 Task: Look for space in Villenave-d'Ornon, France from 1st July, 2023 to 9th July, 2023 for 2 adults in price range Rs.8000 to Rs.15000. Place can be entire place with 1  bedroom having 1 bed and 1 bathroom. Property type can be house, flat, guest house. Booking option can be shelf check-in. Required host language is English.
Action: Mouse moved to (392, 81)
Screenshot: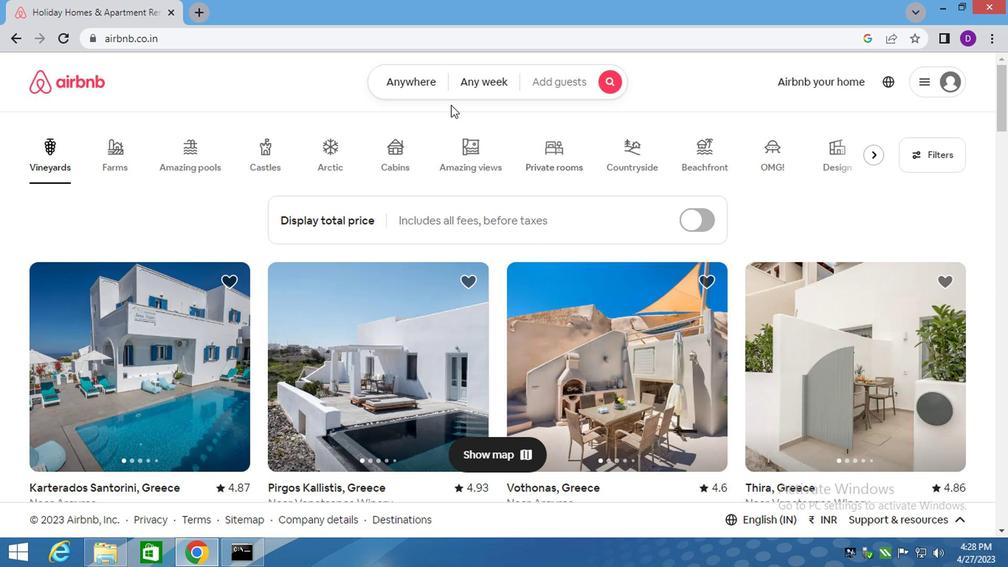 
Action: Mouse pressed left at (392, 81)
Screenshot: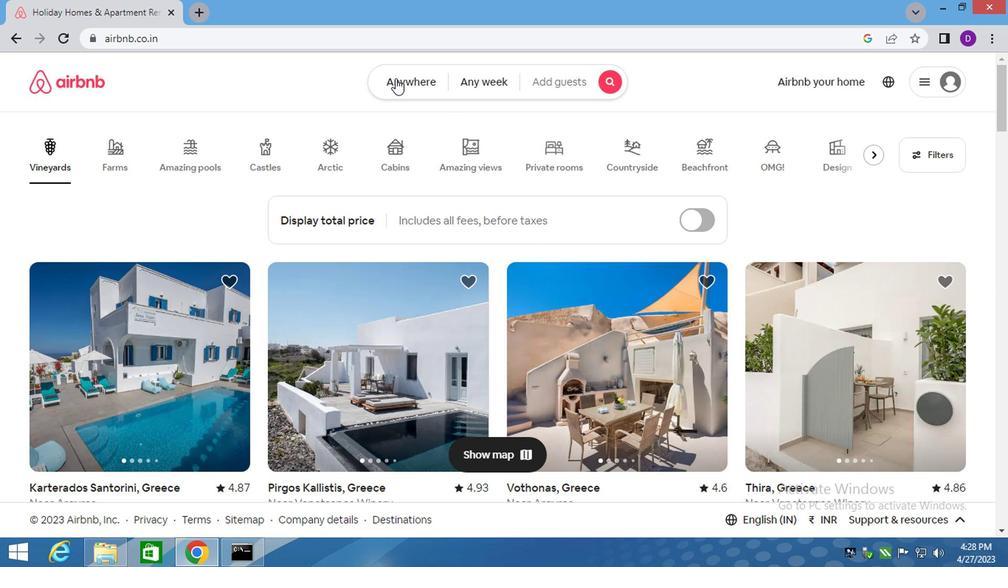 
Action: Mouse moved to (317, 141)
Screenshot: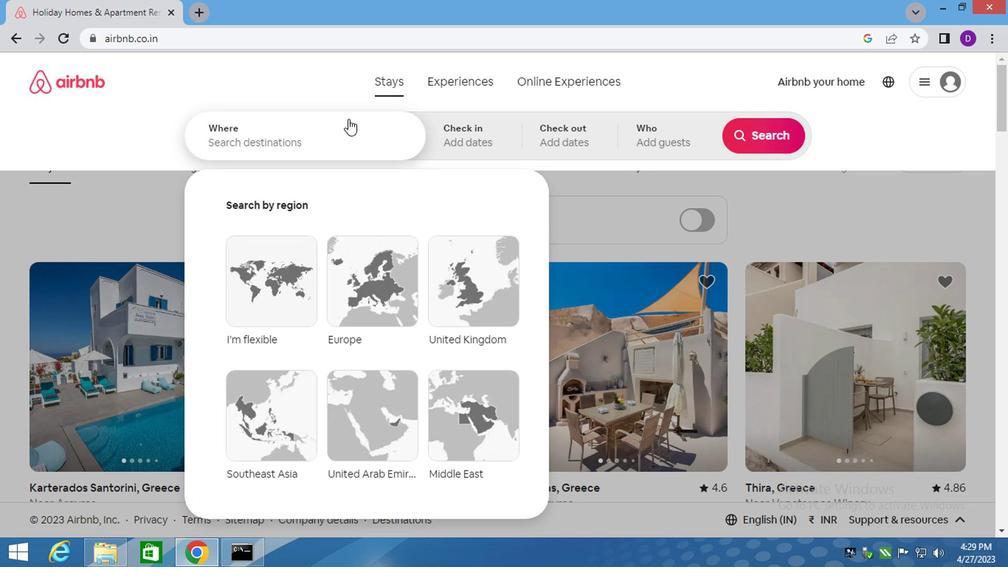 
Action: Mouse pressed left at (317, 141)
Screenshot: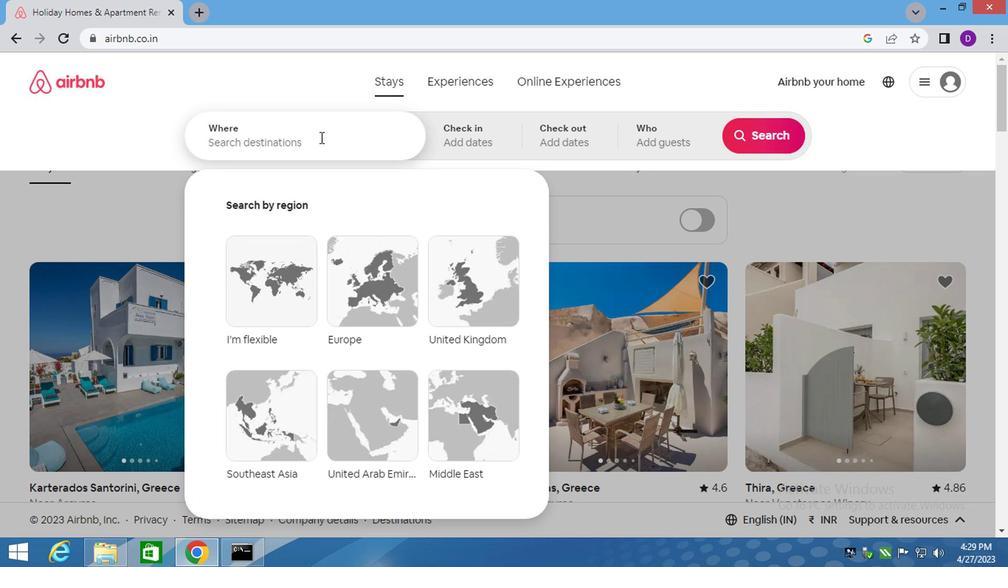 
Action: Mouse moved to (808, 126)
Screenshot: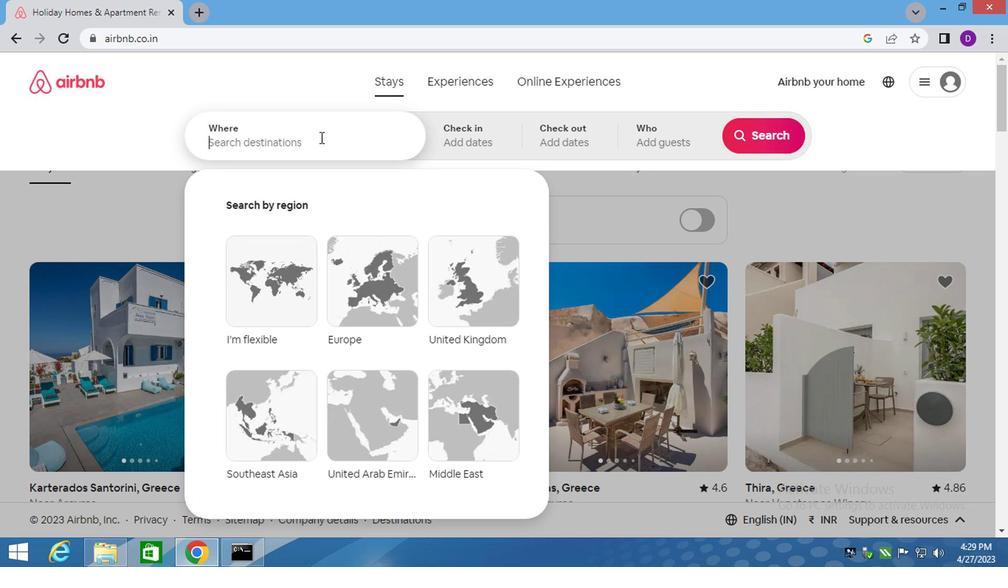 
Action: Key pressed <Key.shift>VILLENAVE<Key.down>,<Key.shift>FRANC<Key.down><Key.up><Key.enter>
Screenshot: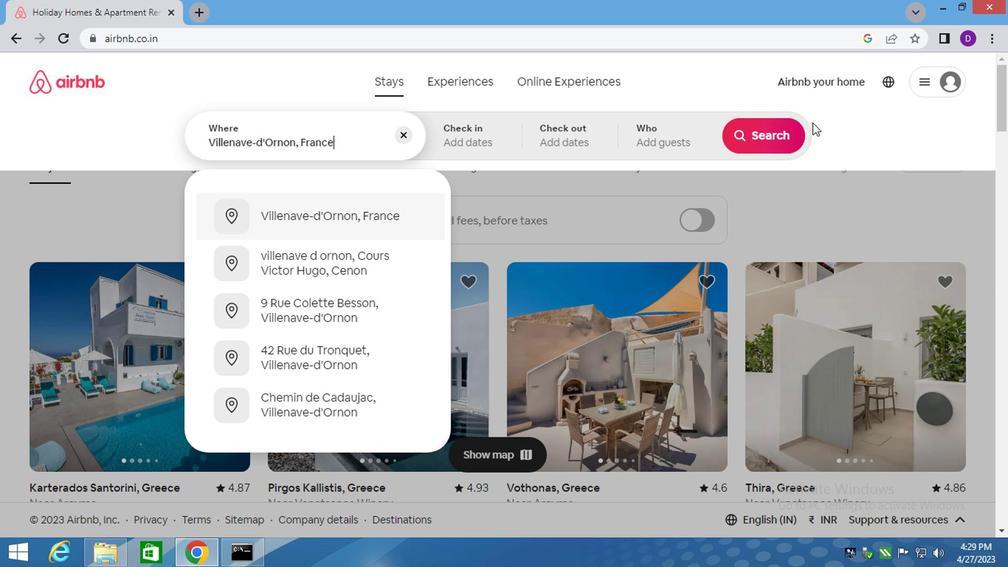 
Action: Mouse moved to (752, 264)
Screenshot: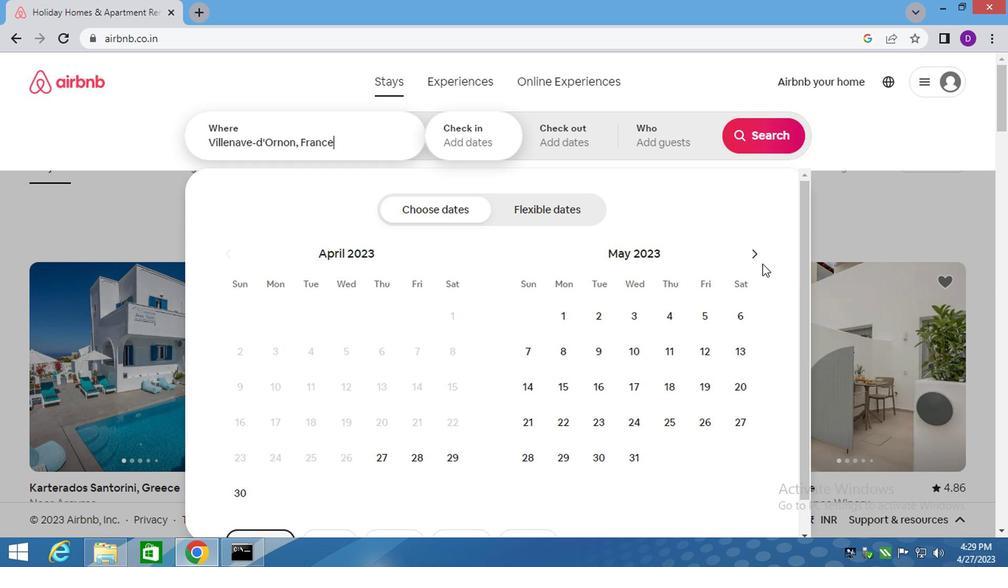 
Action: Mouse pressed left at (752, 264)
Screenshot: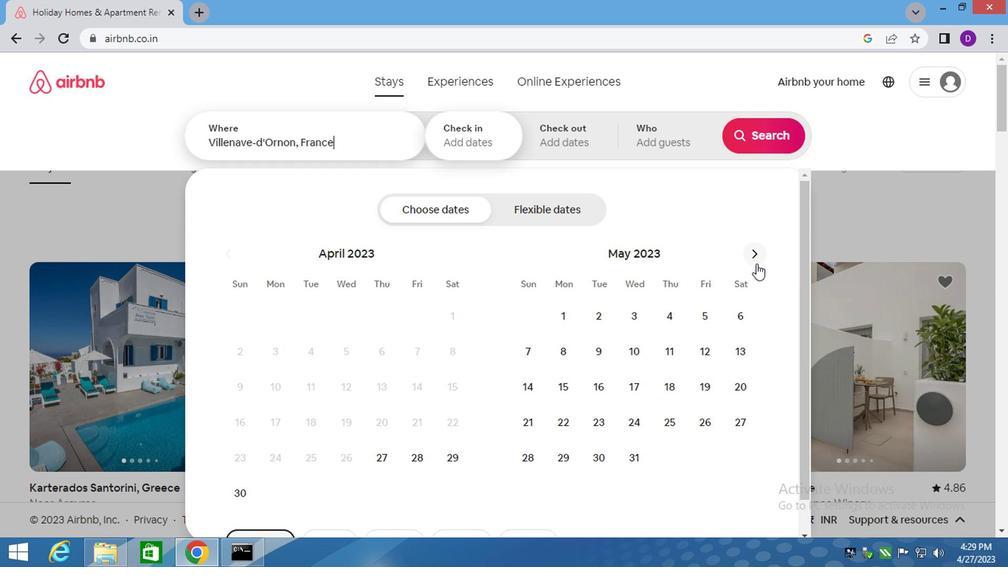 
Action: Mouse pressed left at (752, 264)
Screenshot: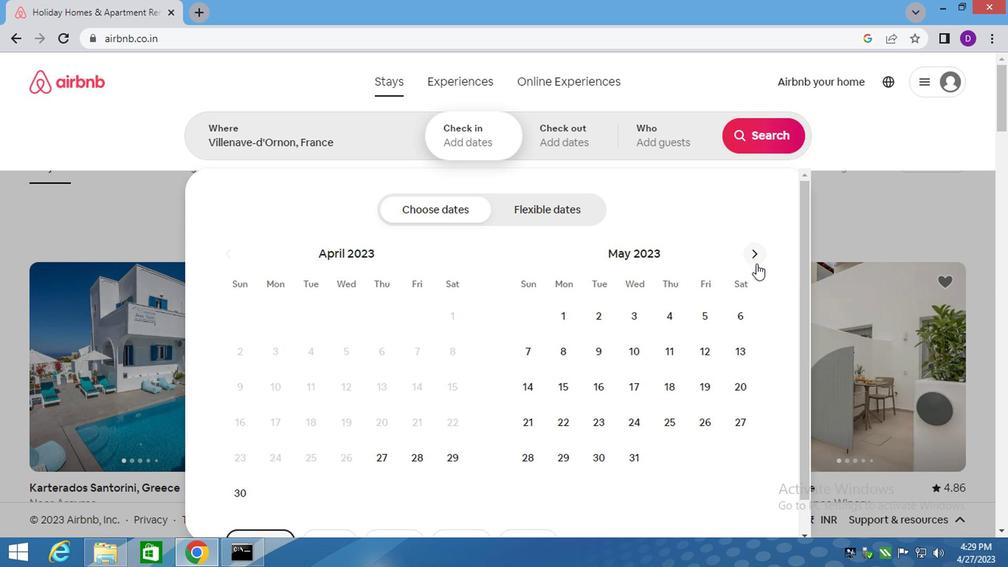 
Action: Mouse moved to (733, 316)
Screenshot: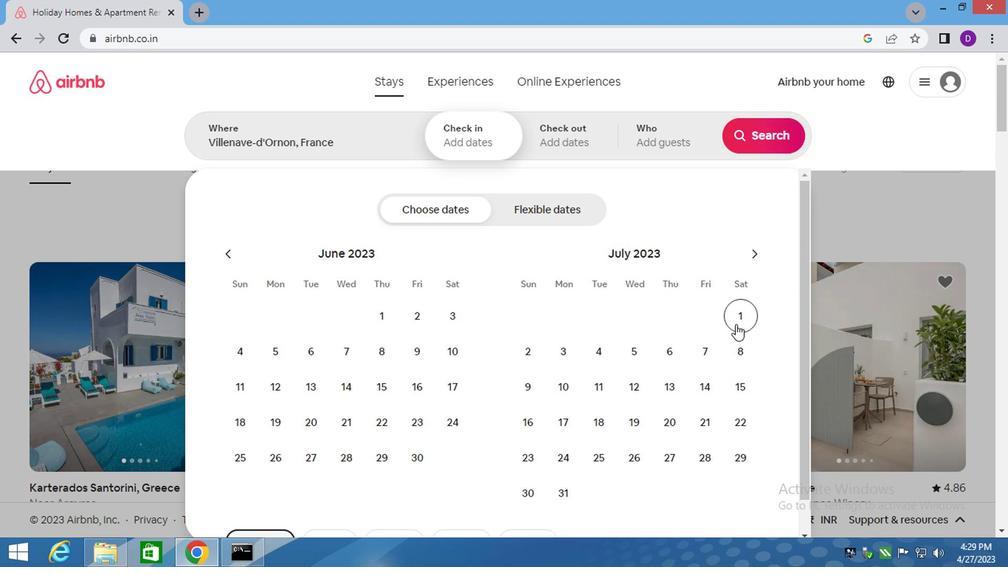 
Action: Mouse pressed left at (733, 316)
Screenshot: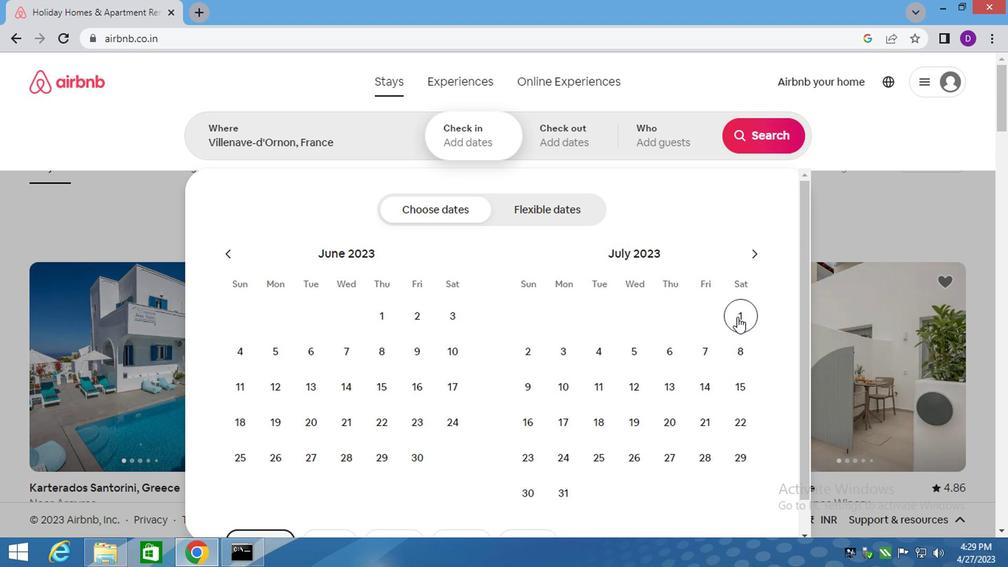 
Action: Mouse moved to (537, 381)
Screenshot: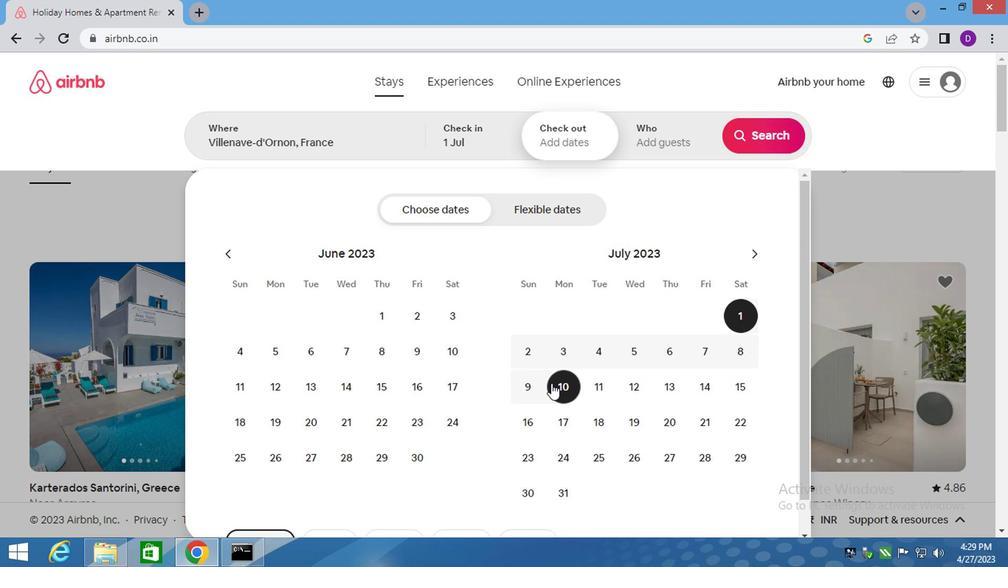 
Action: Mouse pressed left at (537, 381)
Screenshot: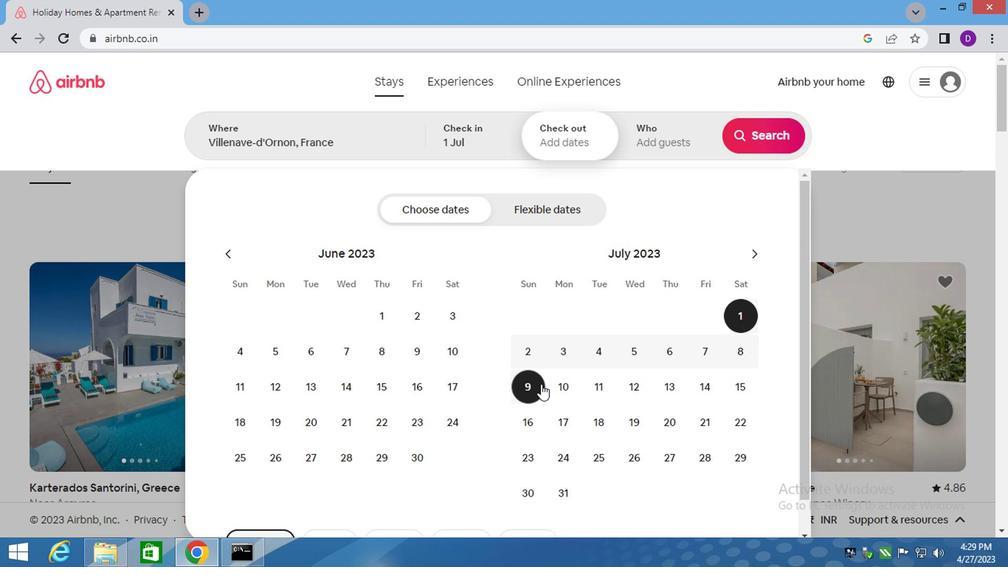 
Action: Mouse moved to (638, 151)
Screenshot: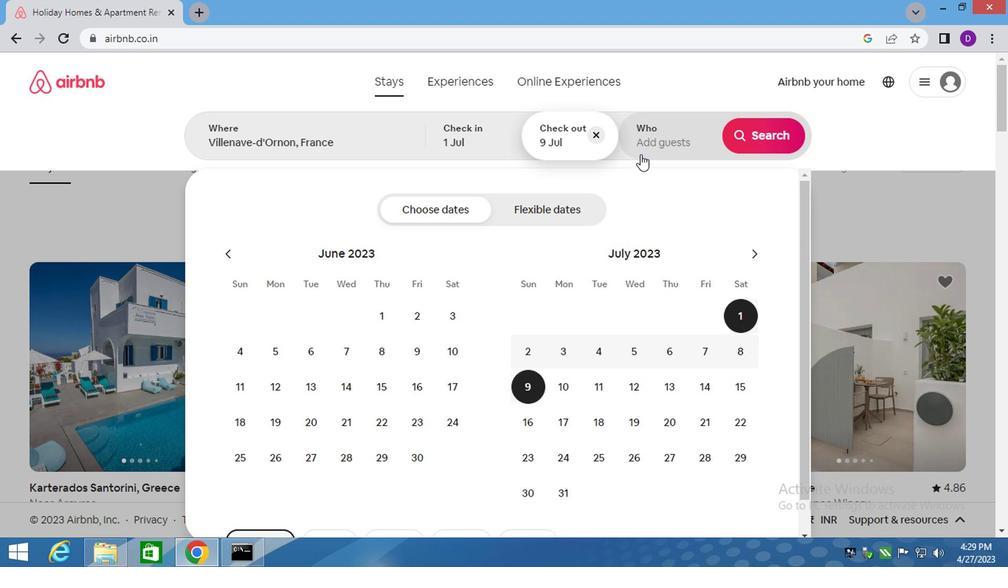 
Action: Mouse pressed left at (638, 151)
Screenshot: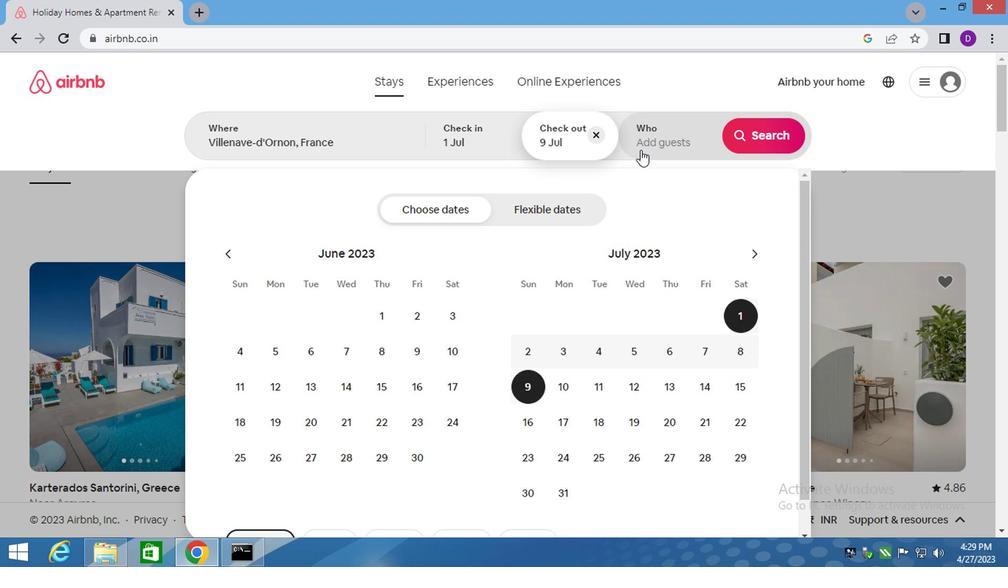 
Action: Mouse moved to (770, 215)
Screenshot: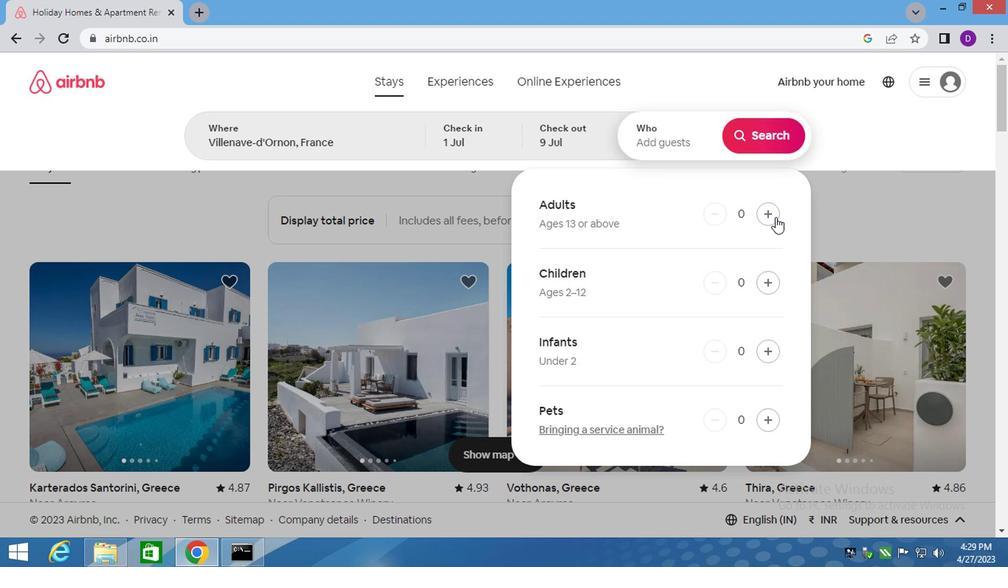 
Action: Mouse pressed left at (770, 215)
Screenshot: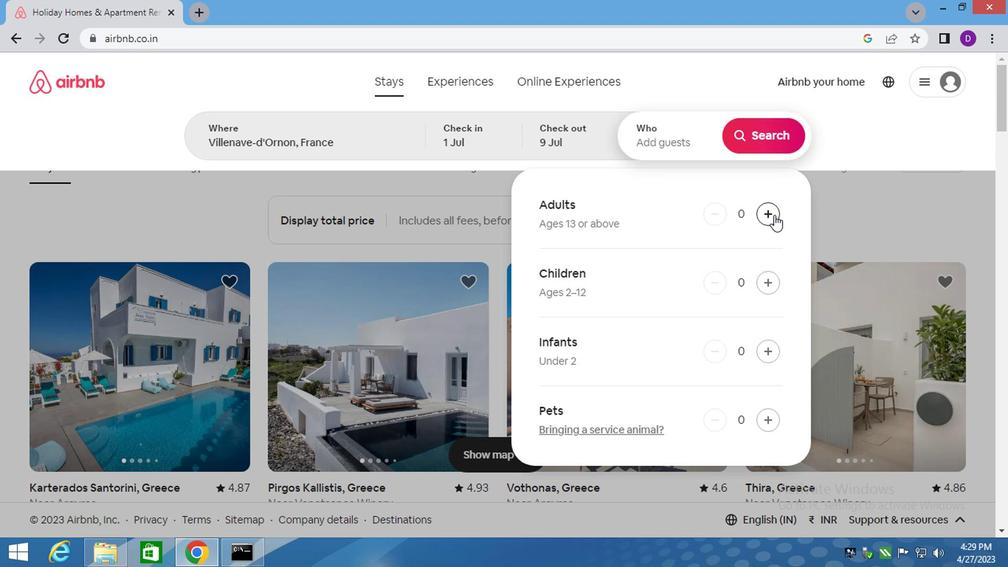 
Action: Mouse pressed left at (770, 215)
Screenshot: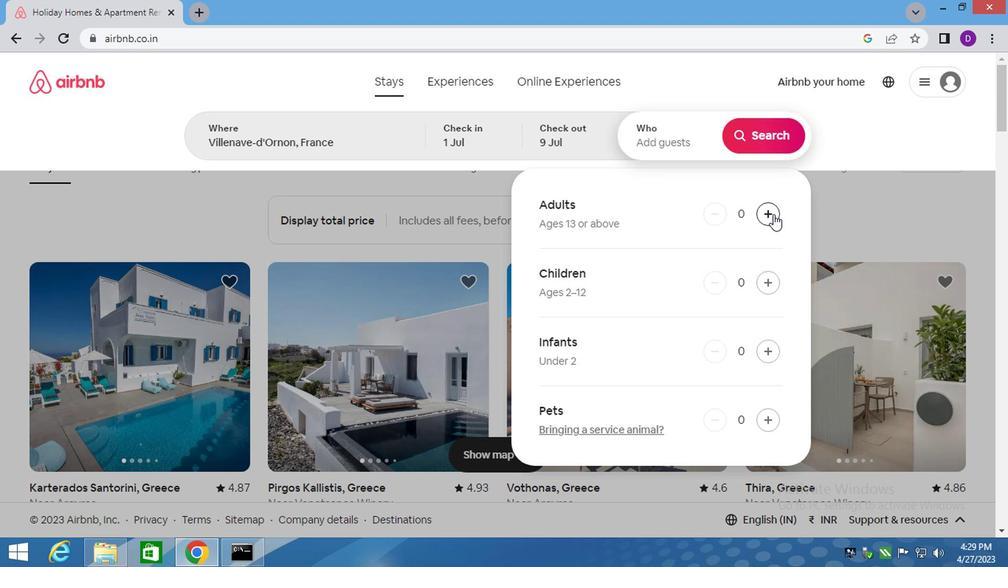 
Action: Mouse moved to (772, 143)
Screenshot: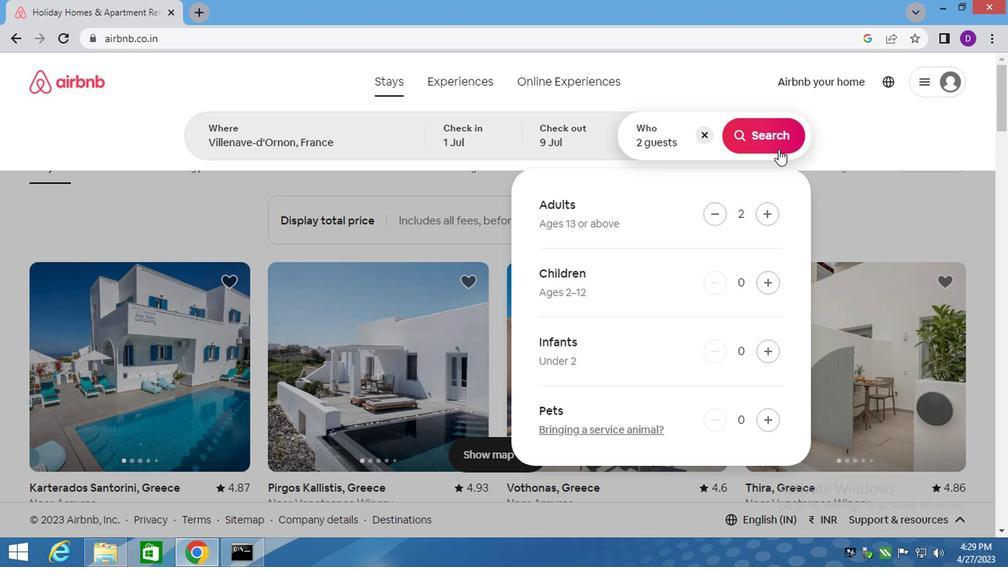 
Action: Mouse pressed left at (772, 143)
Screenshot: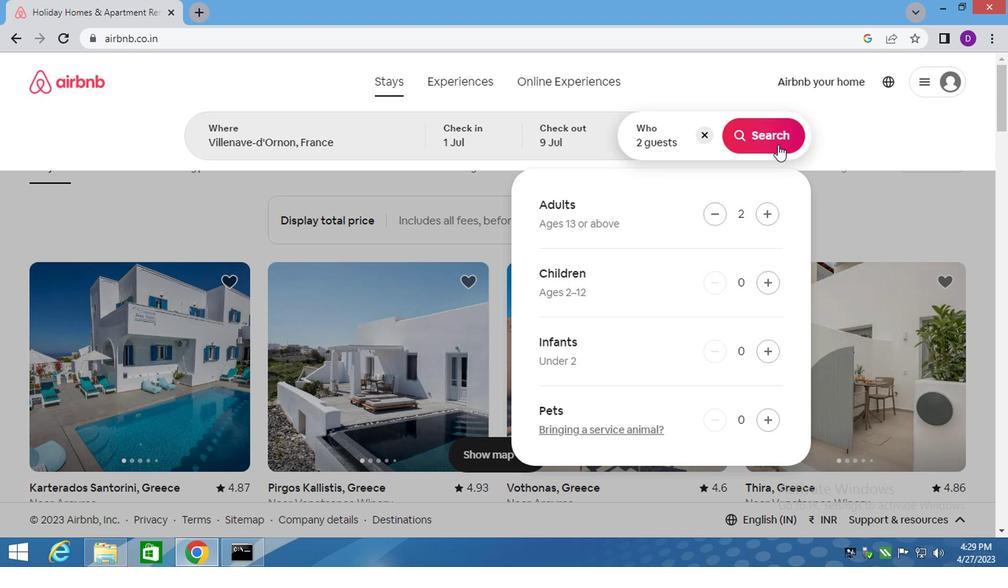 
Action: Mouse moved to (942, 147)
Screenshot: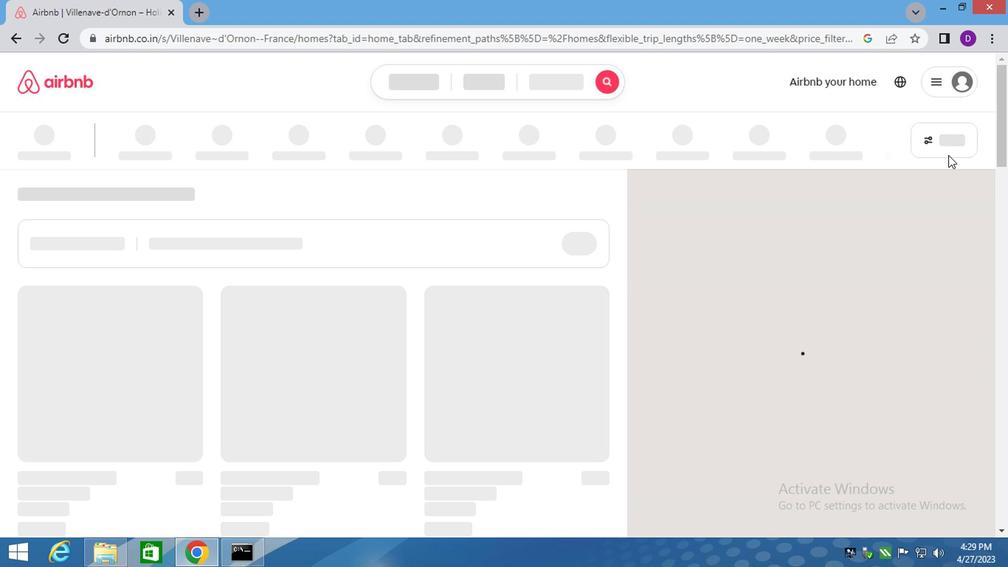
Action: Mouse pressed left at (942, 147)
Screenshot: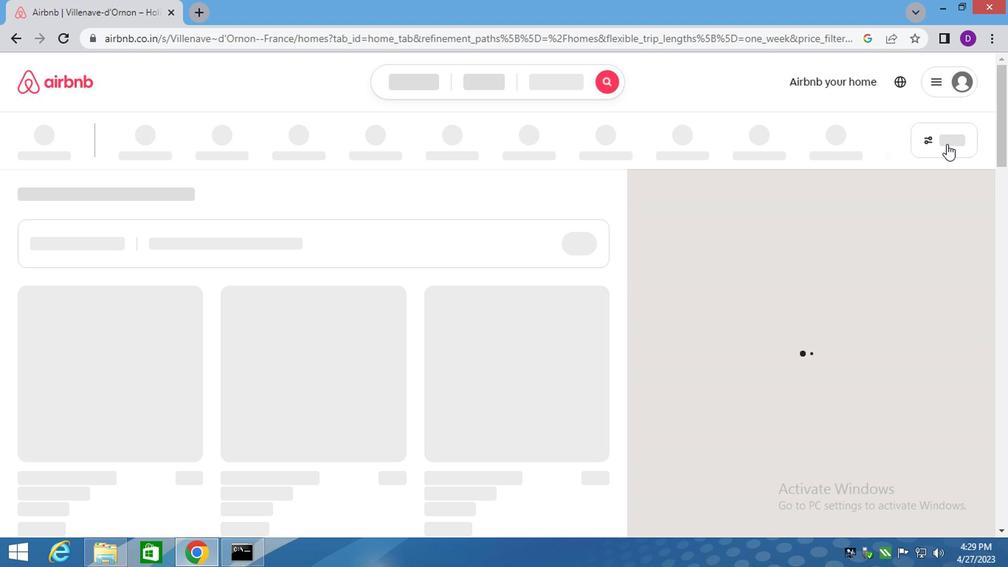 
Action: Mouse moved to (374, 316)
Screenshot: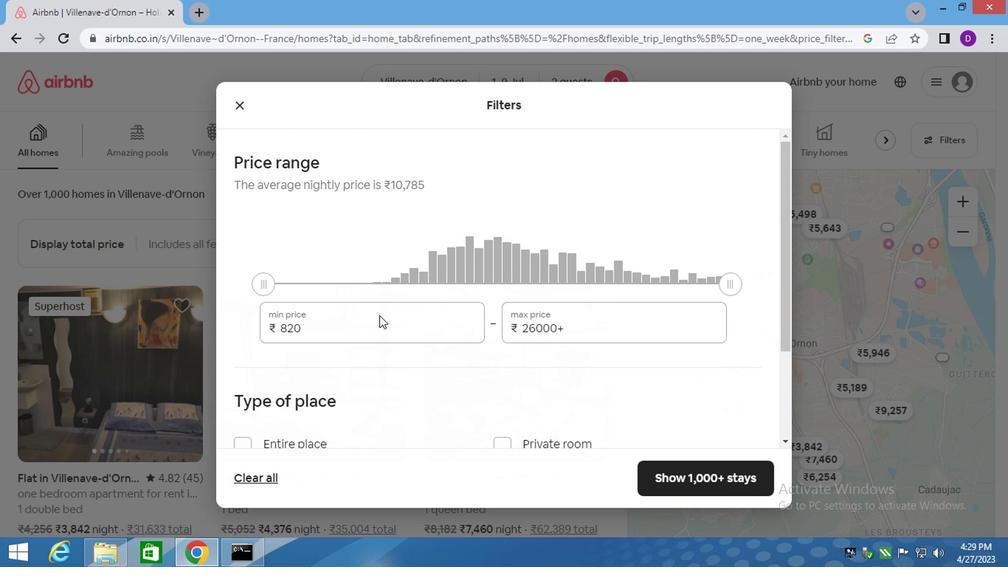 
Action: Mouse pressed left at (374, 316)
Screenshot: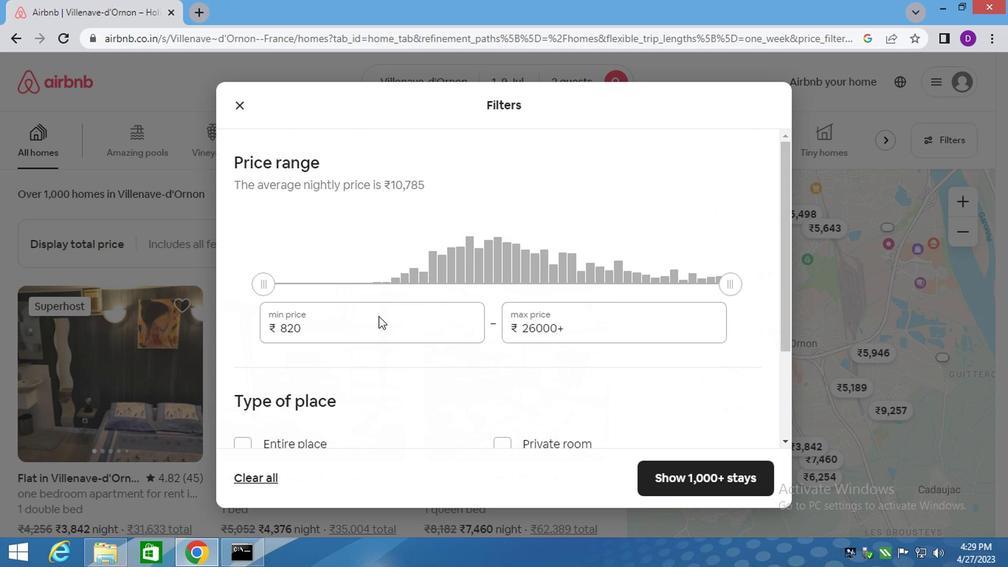 
Action: Mouse pressed left at (374, 316)
Screenshot: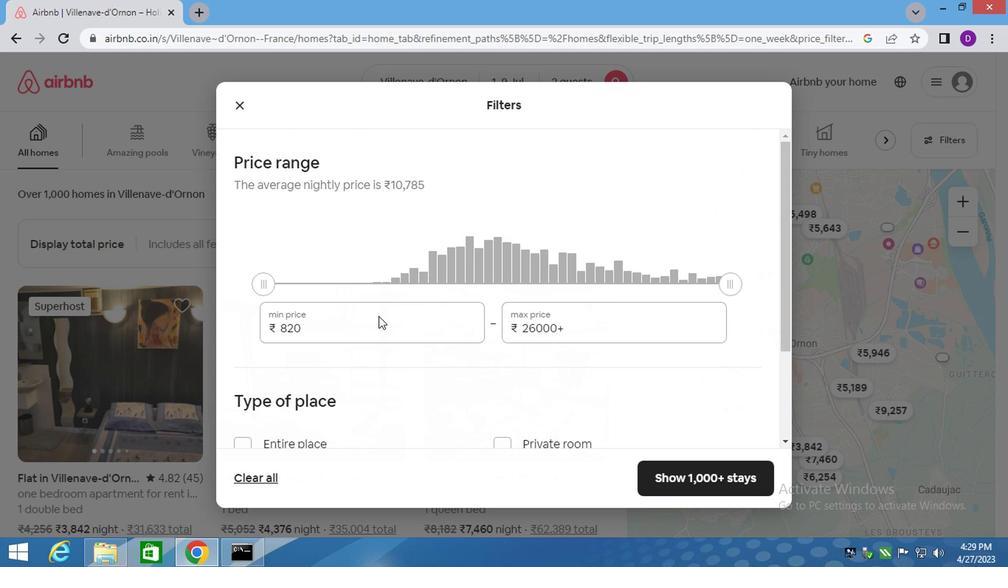 
Action: Mouse pressed left at (374, 316)
Screenshot: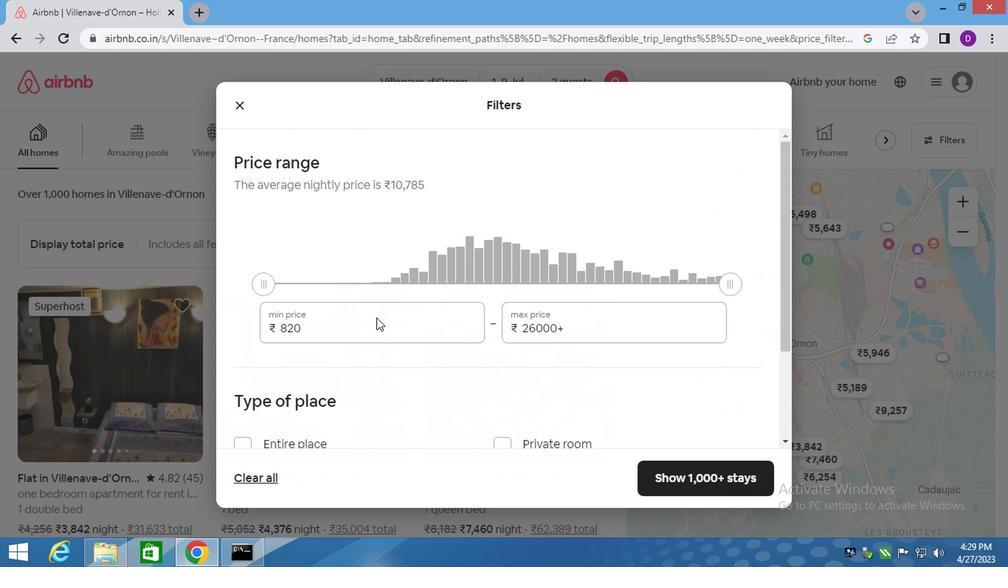 
Action: Mouse moved to (368, 324)
Screenshot: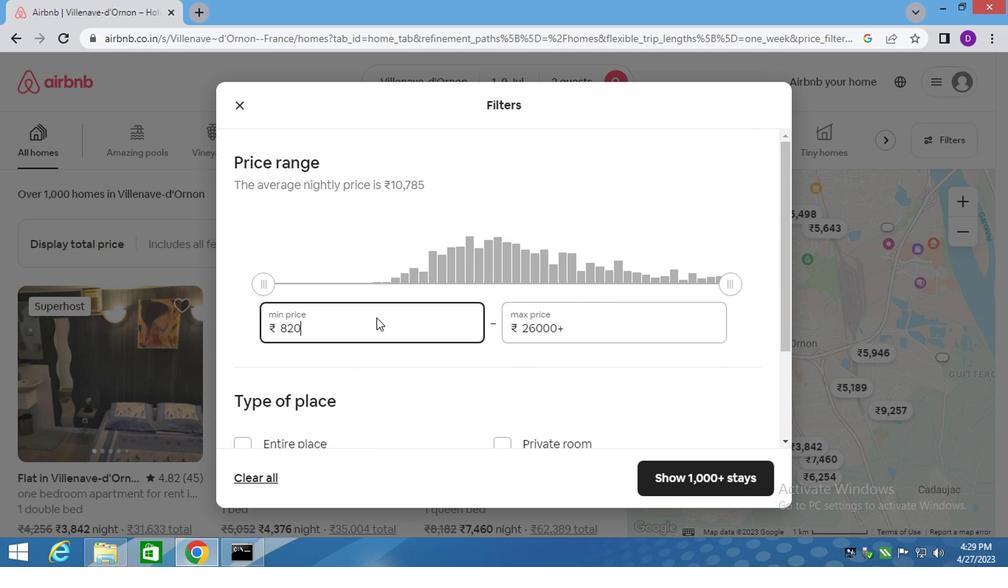 
Action: Mouse pressed left at (368, 324)
Screenshot: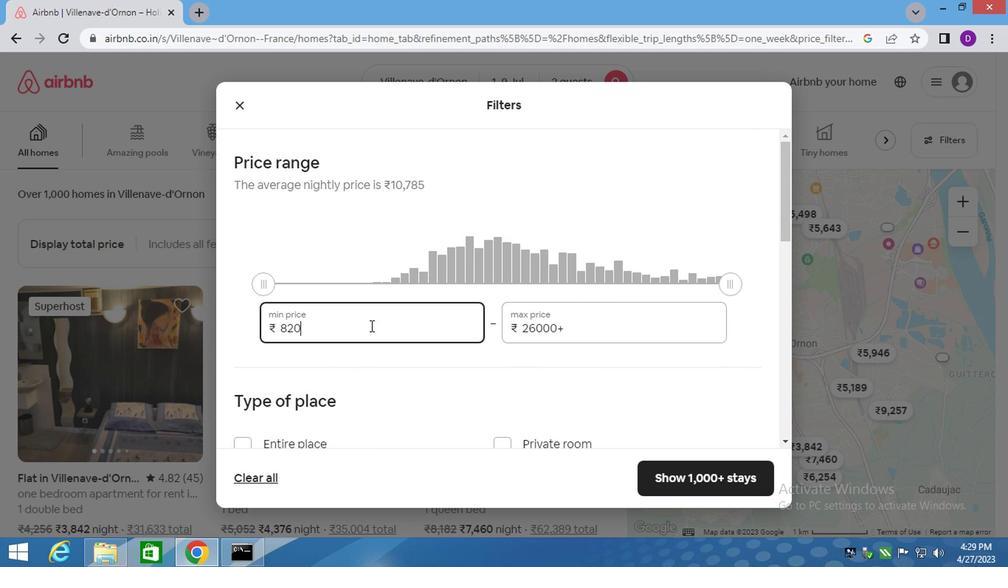 
Action: Mouse pressed left at (368, 324)
Screenshot: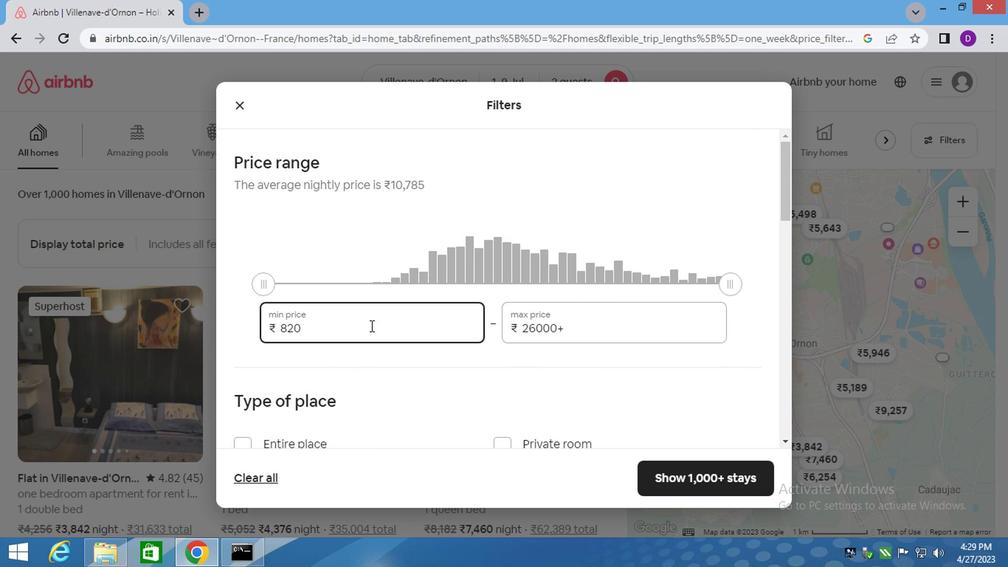 
Action: Mouse pressed left at (368, 324)
Screenshot: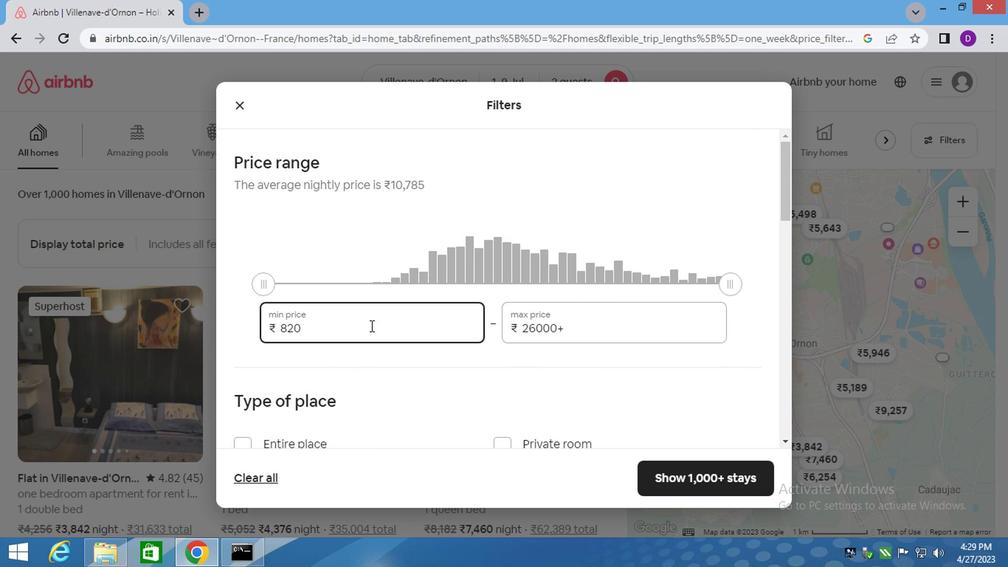 
Action: Key pressed 80
Screenshot: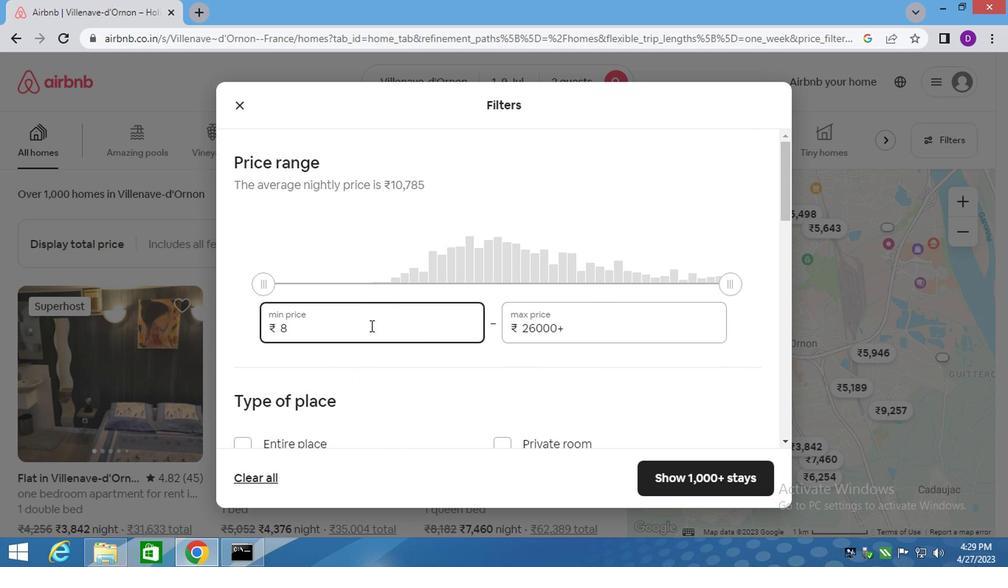 
Action: Mouse moved to (566, 329)
Screenshot: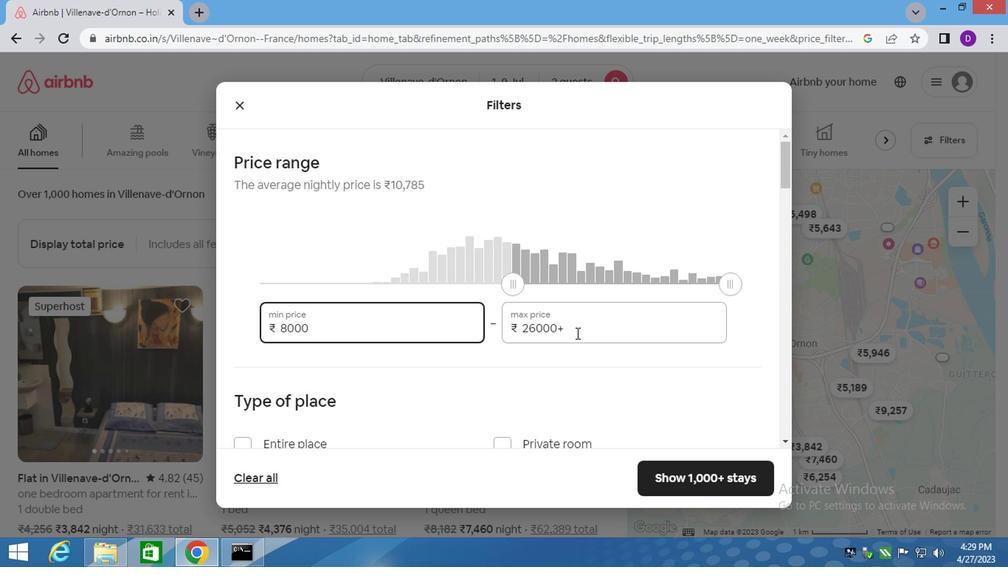 
Action: Mouse pressed left at (566, 329)
Screenshot: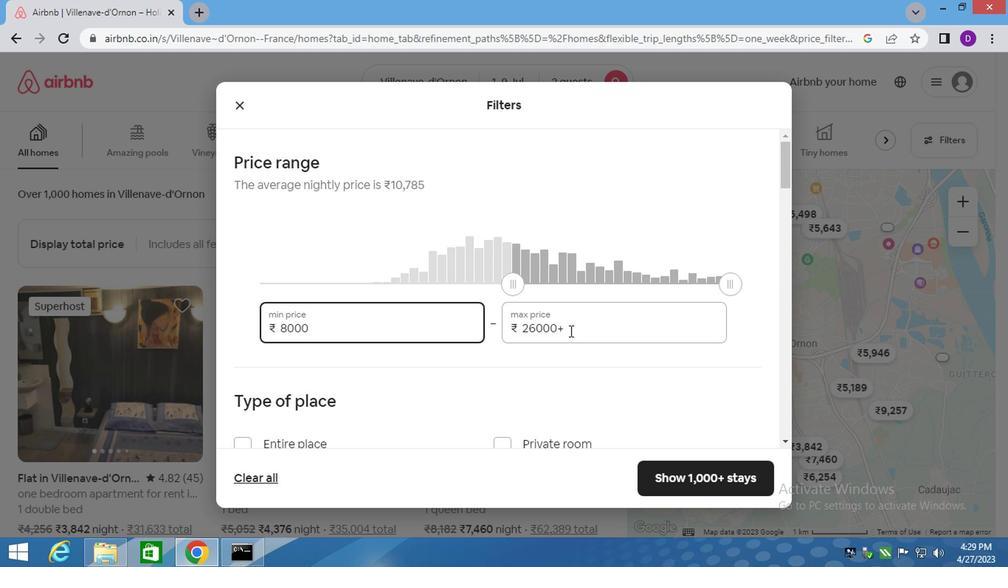 
Action: Mouse moved to (566, 329)
Screenshot: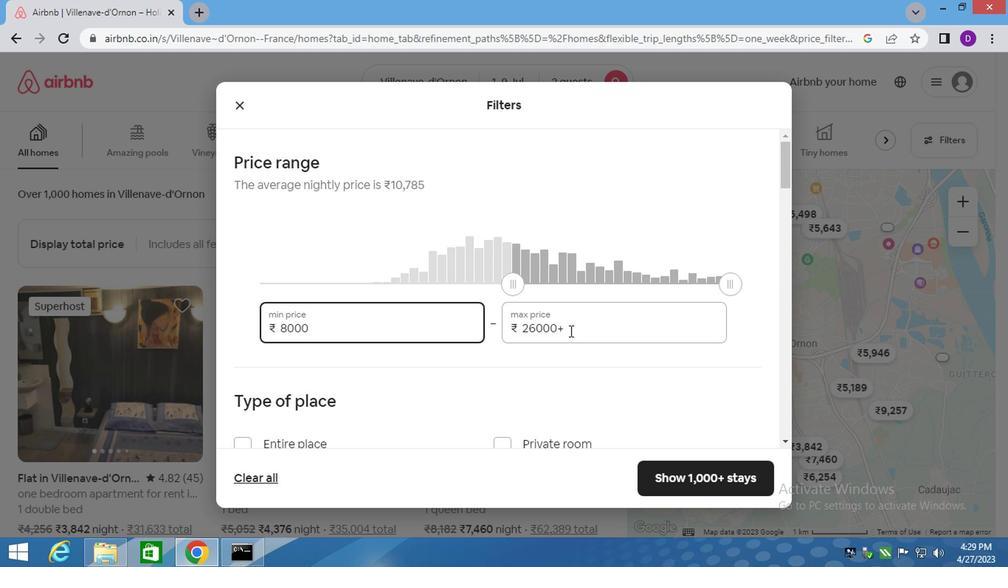 
Action: Mouse pressed left at (566, 329)
Screenshot: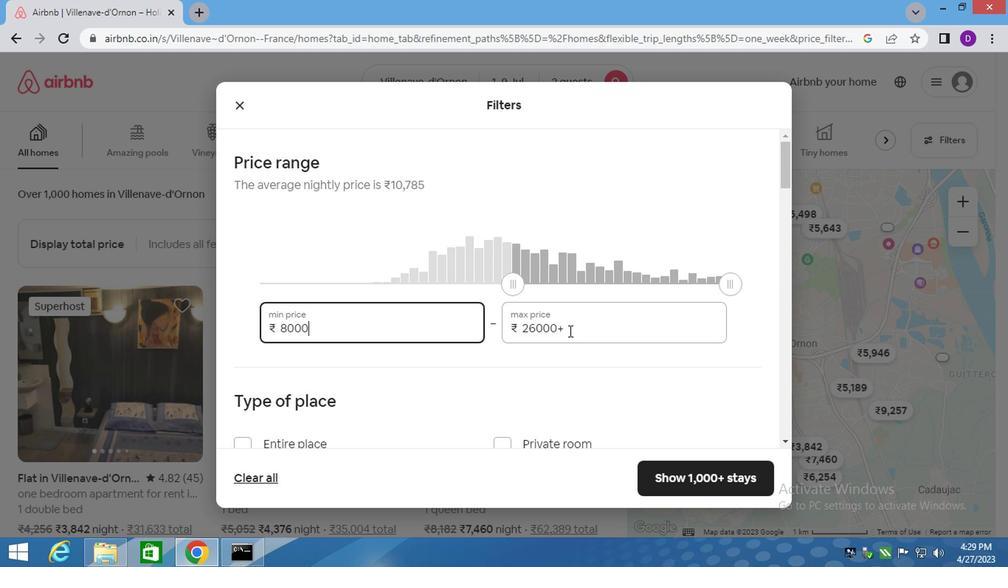 
Action: Mouse pressed left at (566, 329)
Screenshot: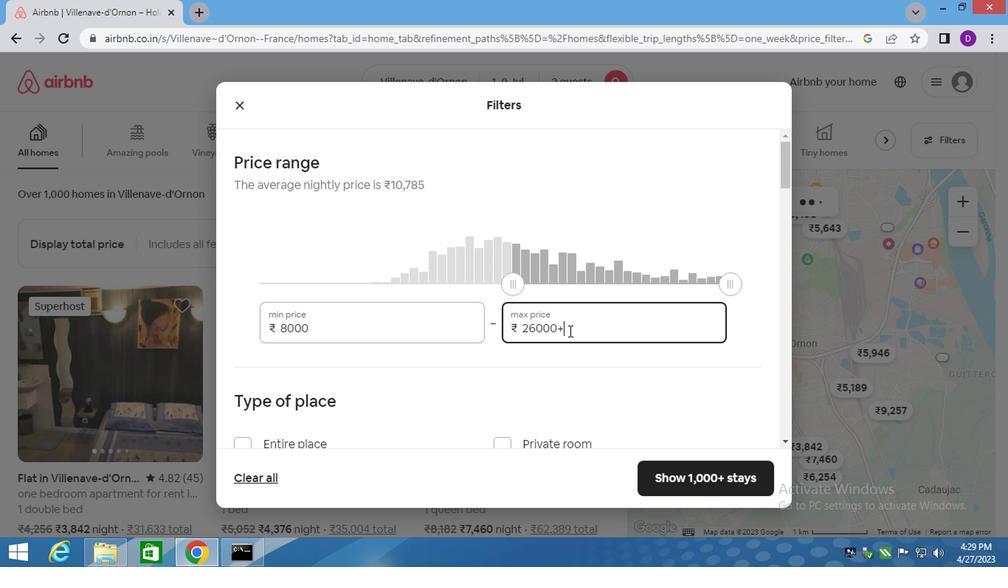 
Action: Mouse pressed left at (566, 329)
Screenshot: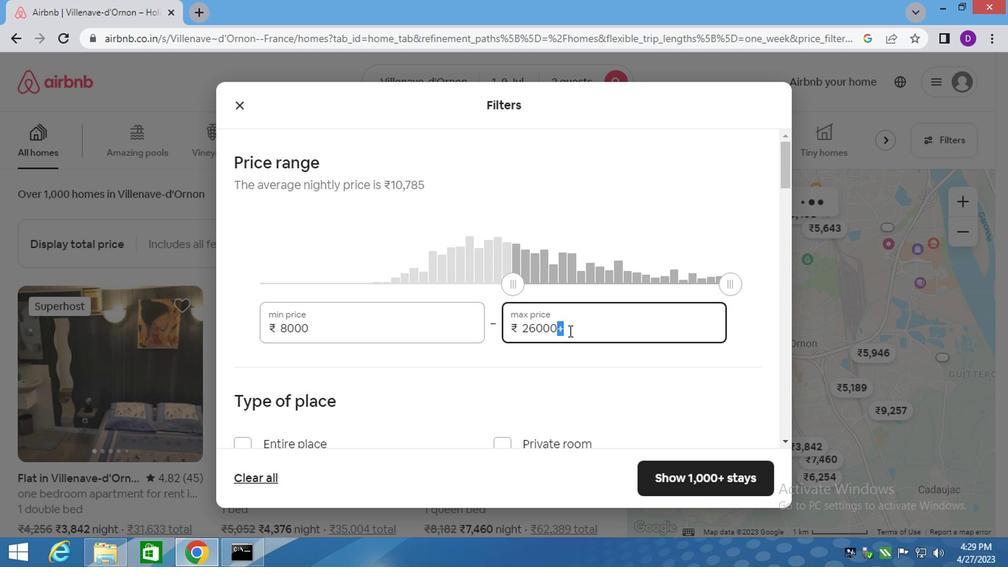 
Action: Key pressed 15
Screenshot: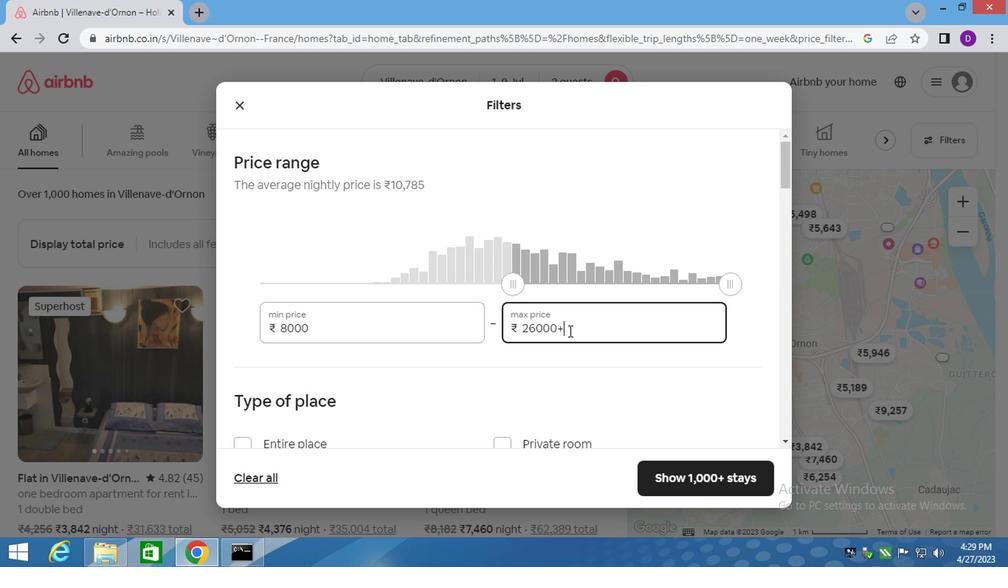 
Action: Mouse pressed left at (566, 329)
Screenshot: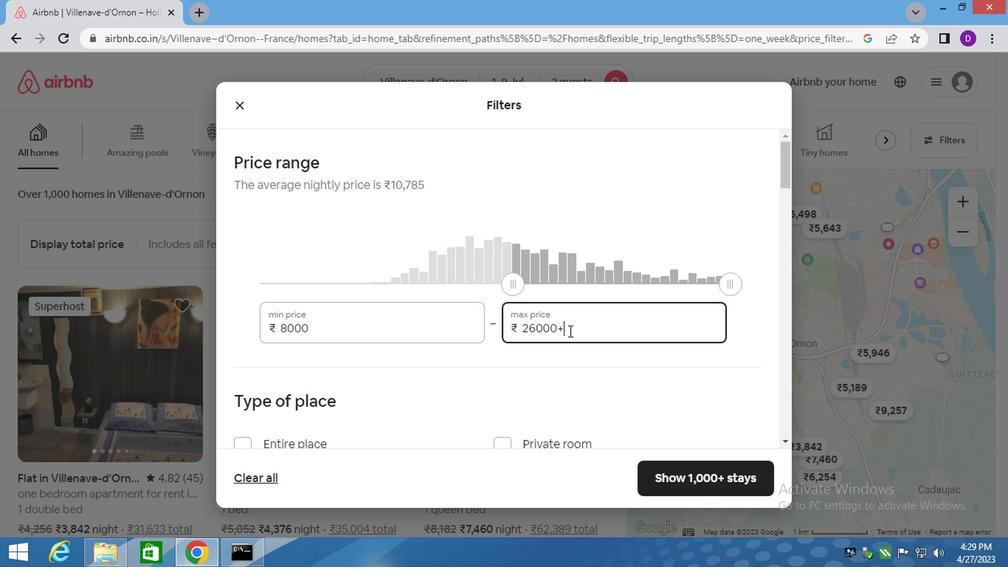 
Action: Mouse pressed left at (566, 329)
Screenshot: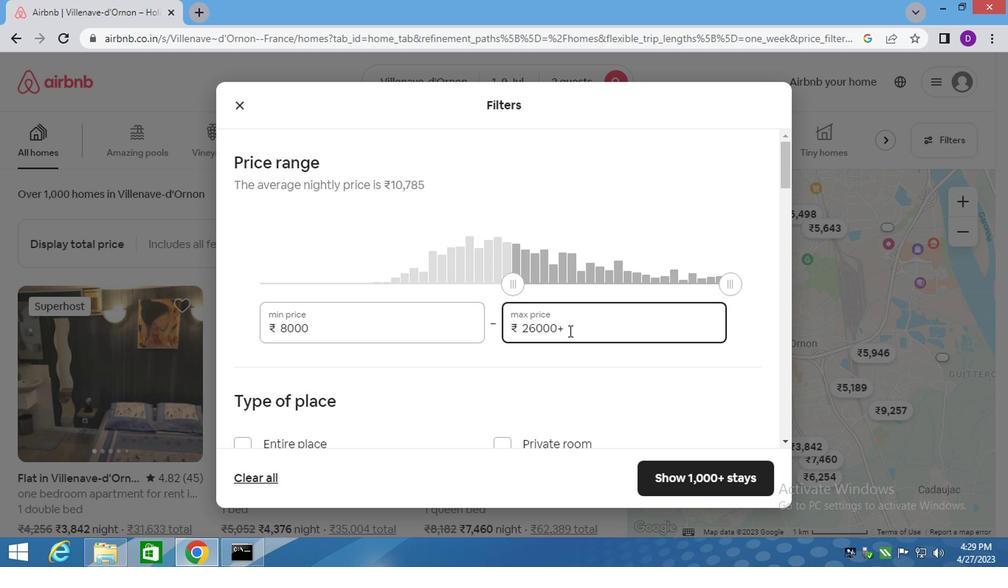 
Action: Mouse pressed left at (566, 329)
Screenshot: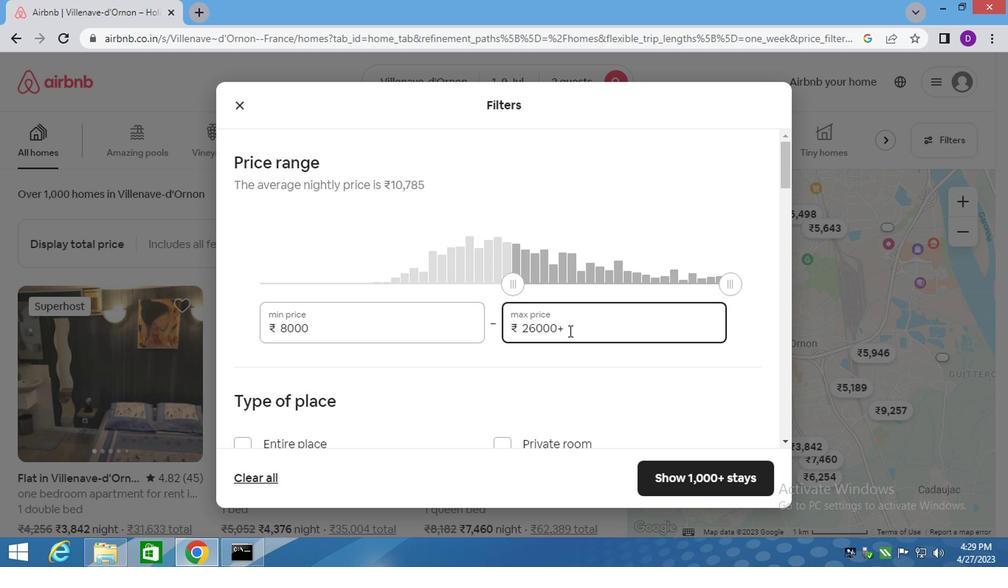 
Action: Key pressed 12<Key.backspace>5000
Screenshot: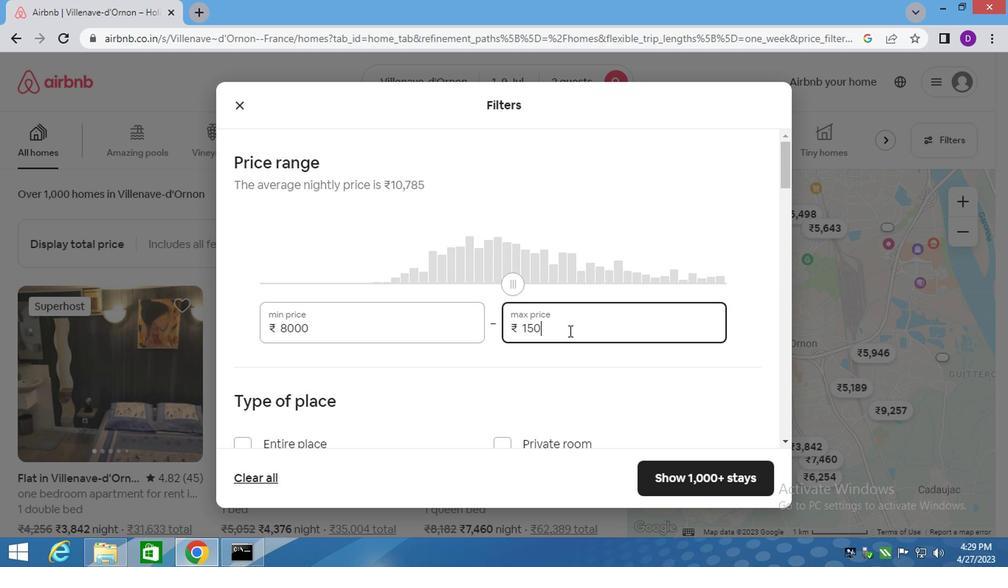 
Action: Mouse moved to (539, 334)
Screenshot: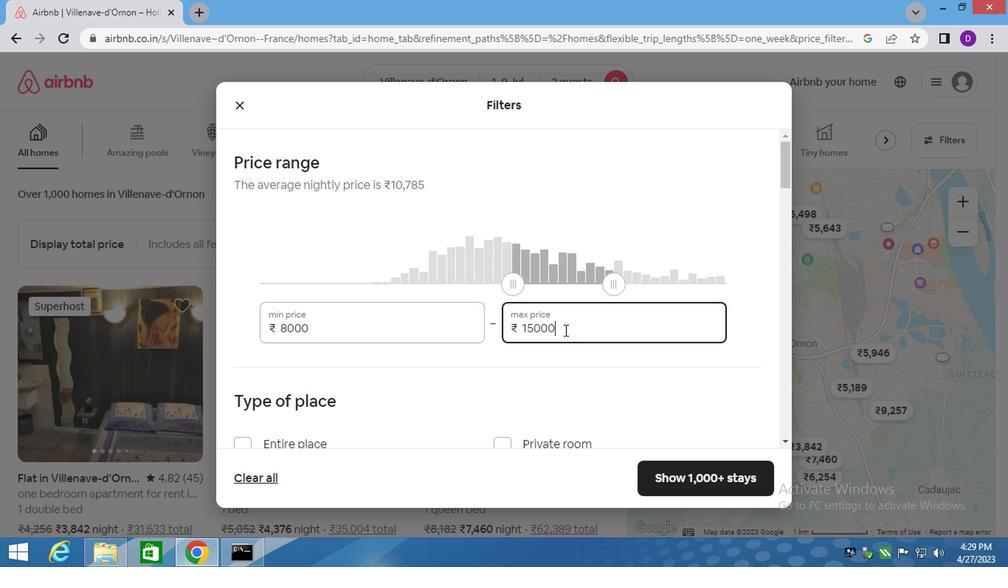 
Action: Mouse scrolled (539, 333) with delta (0, 0)
Screenshot: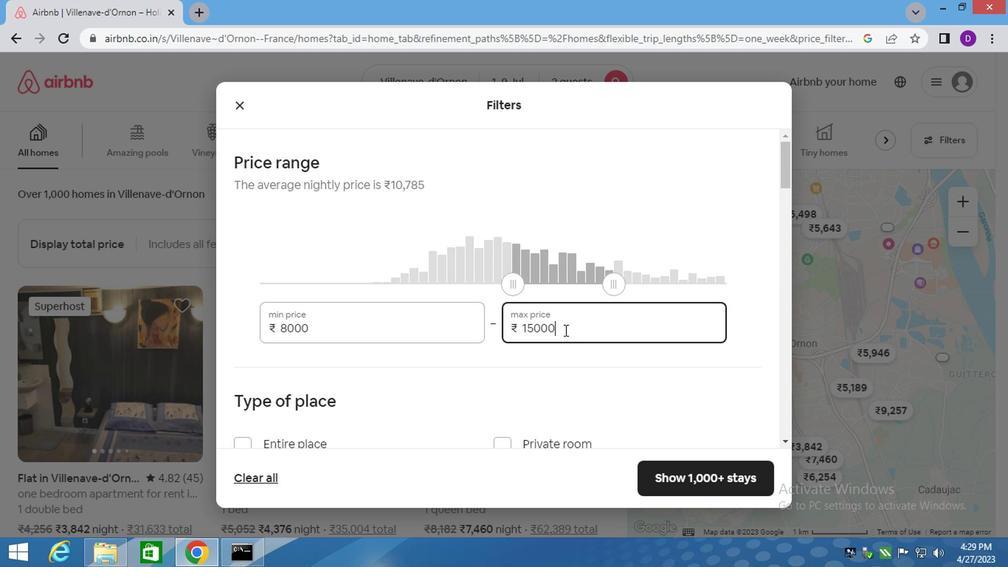 
Action: Mouse scrolled (539, 333) with delta (0, 0)
Screenshot: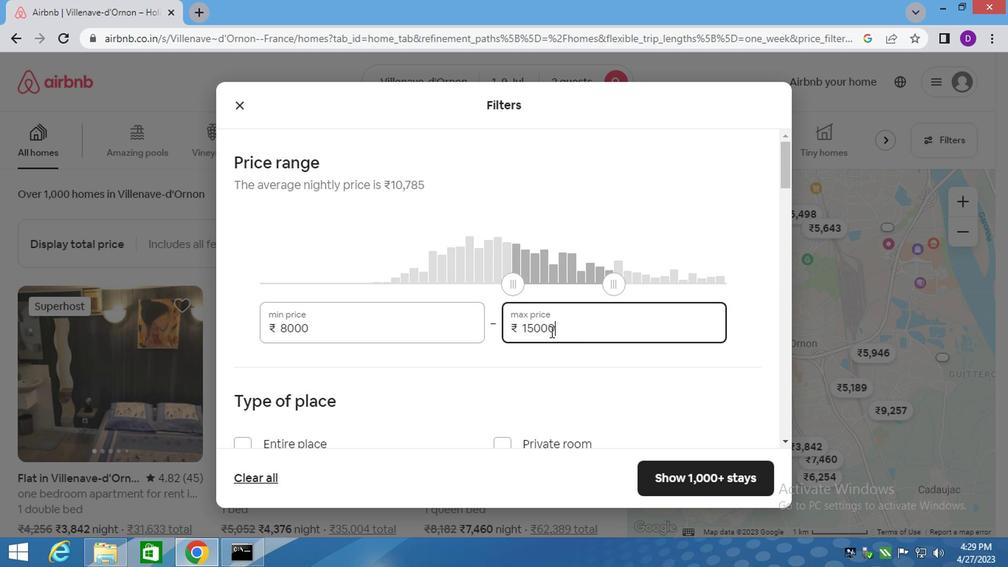 
Action: Mouse moved to (302, 306)
Screenshot: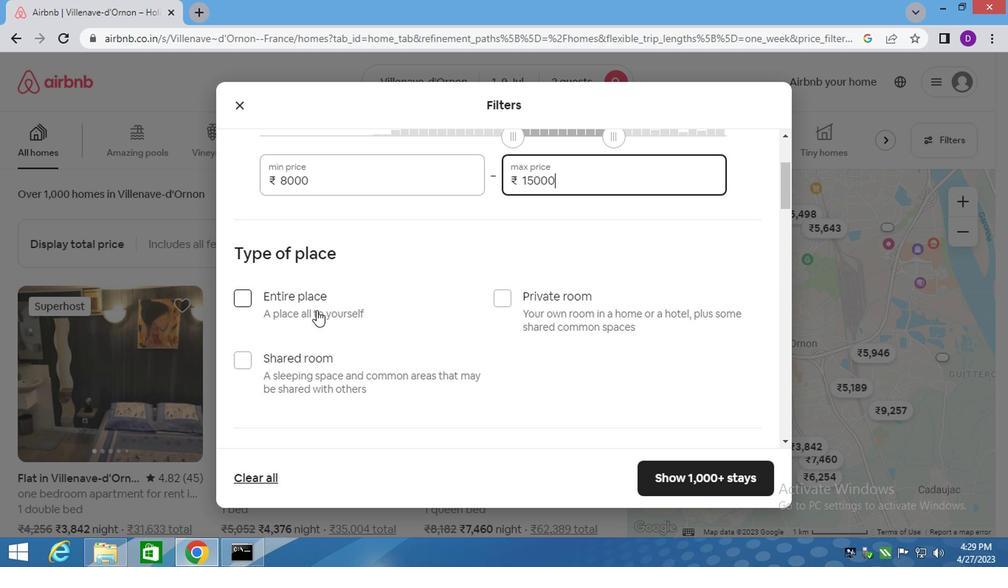 
Action: Mouse pressed left at (302, 306)
Screenshot: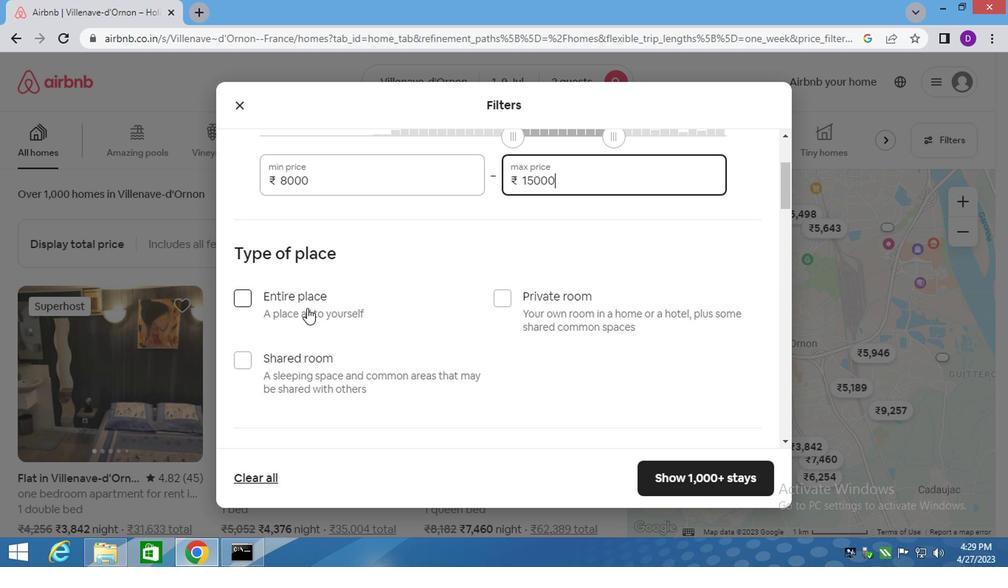 
Action: Mouse moved to (344, 329)
Screenshot: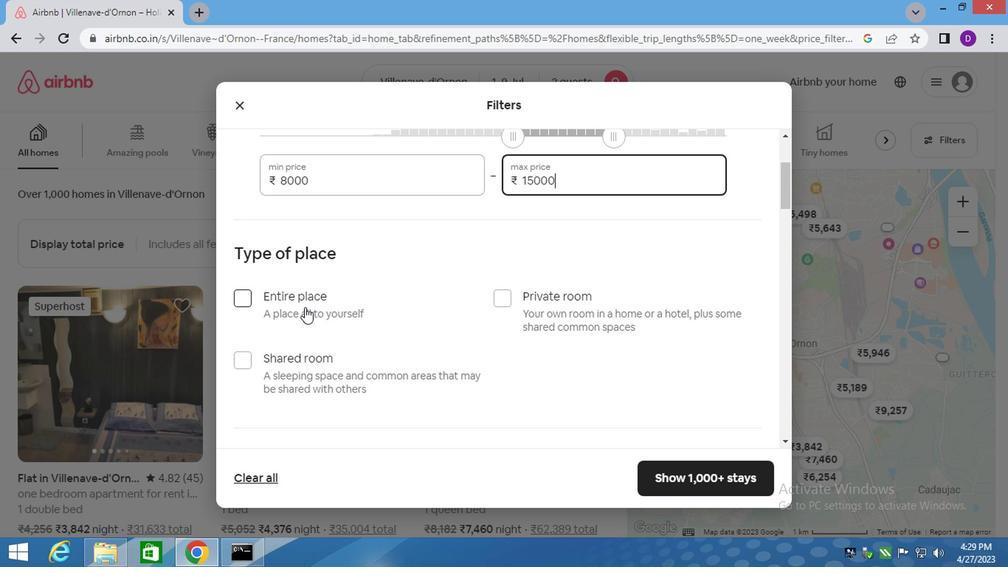 
Action: Mouse scrolled (344, 328) with delta (0, -1)
Screenshot: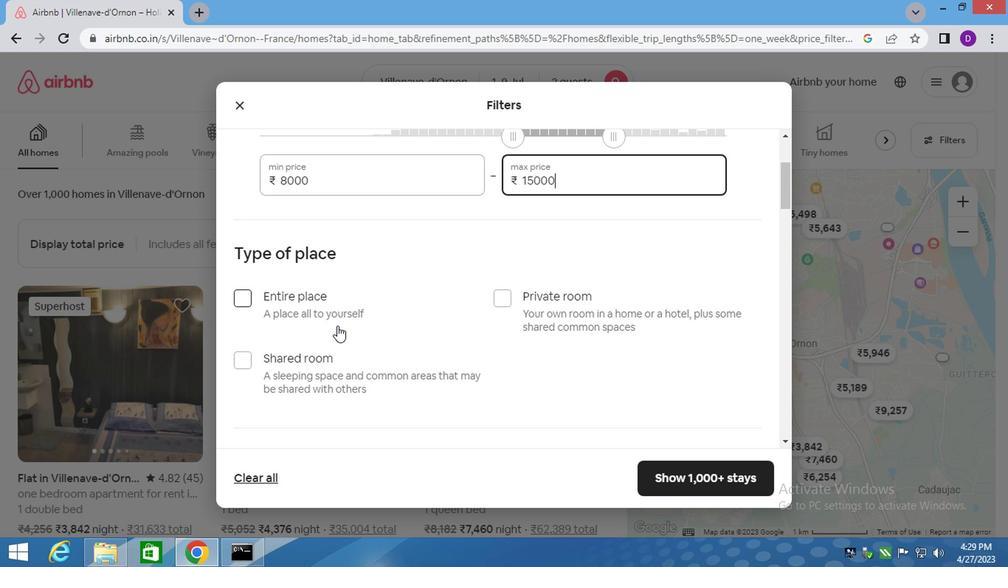 
Action: Mouse moved to (345, 329)
Screenshot: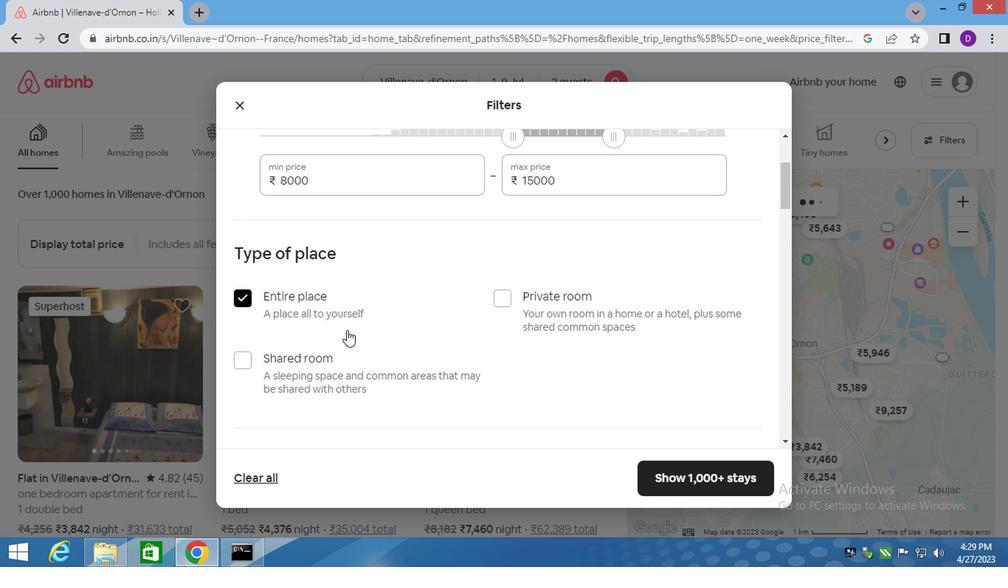 
Action: Mouse scrolled (345, 329) with delta (0, 0)
Screenshot: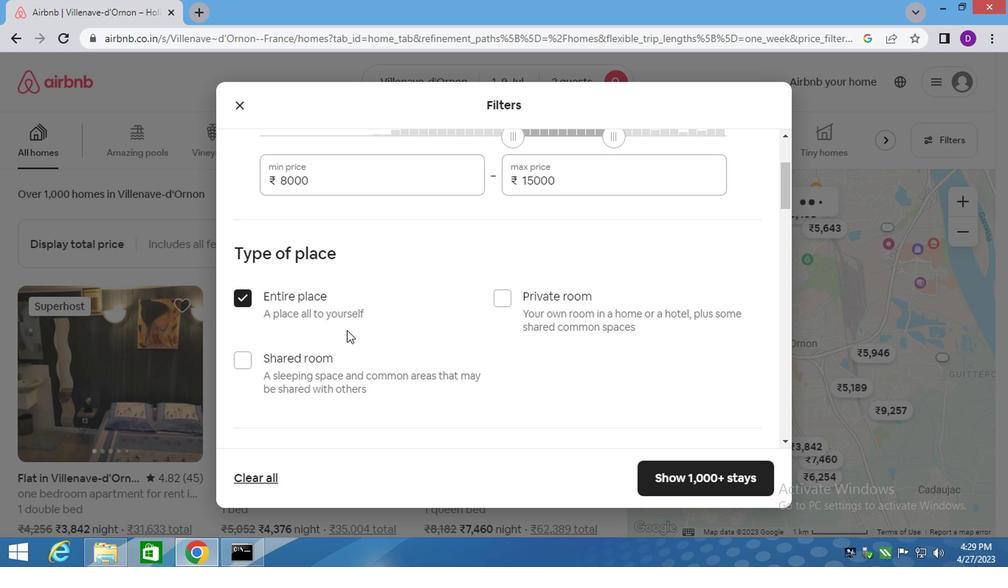 
Action: Mouse moved to (346, 330)
Screenshot: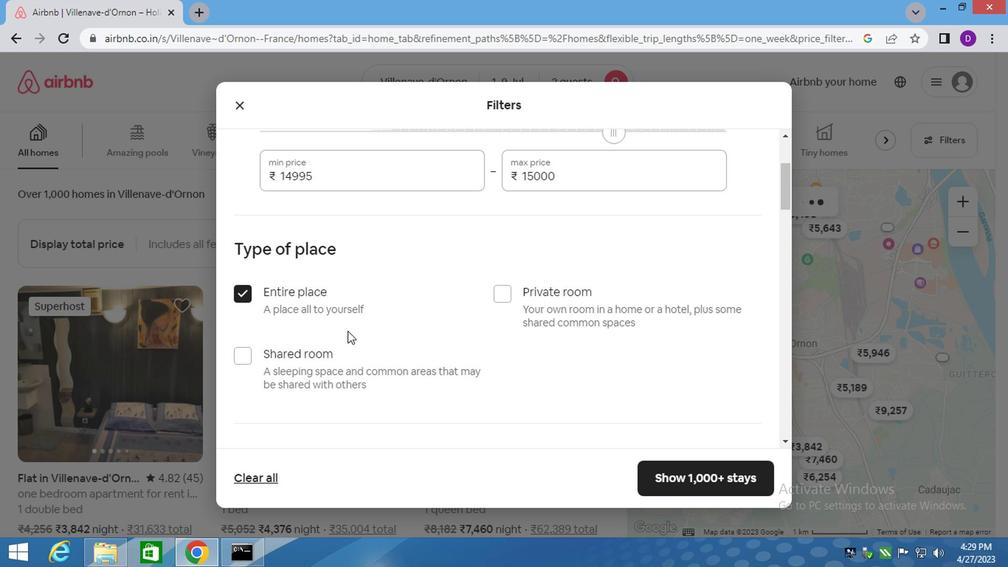 
Action: Mouse scrolled (345, 329) with delta (0, 0)
Screenshot: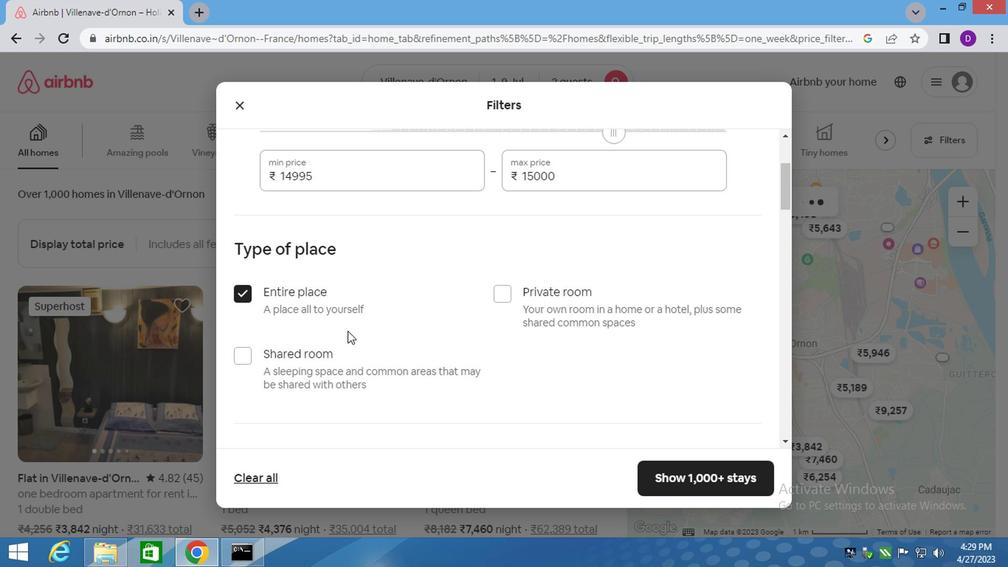 
Action: Mouse moved to (361, 316)
Screenshot: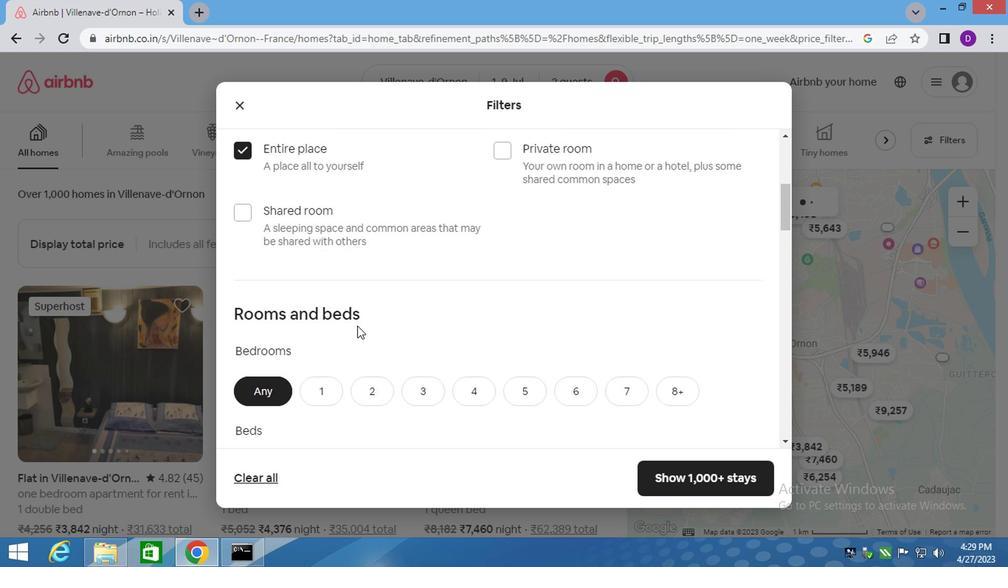 
Action: Mouse scrolled (361, 316) with delta (0, 0)
Screenshot: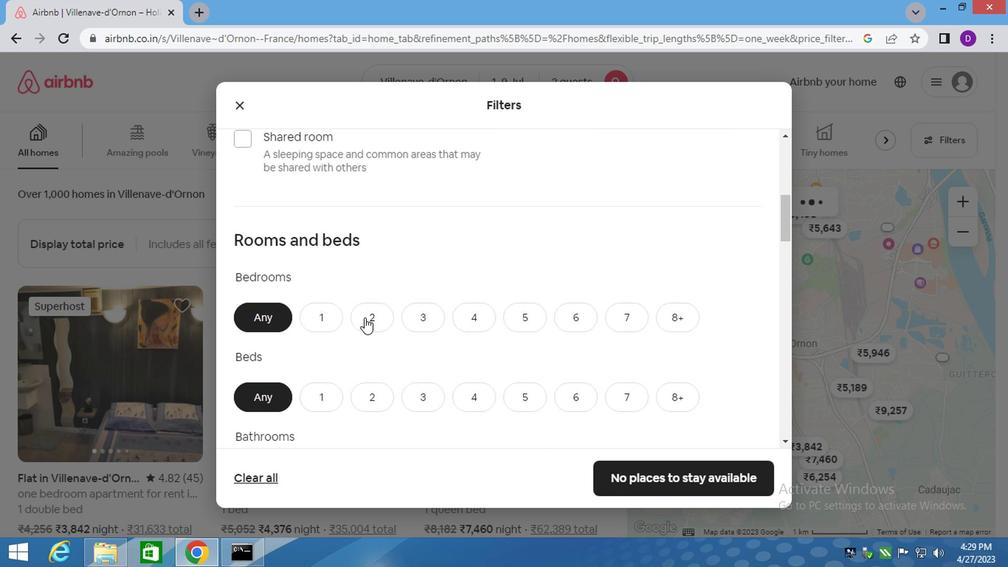 
Action: Mouse moved to (317, 248)
Screenshot: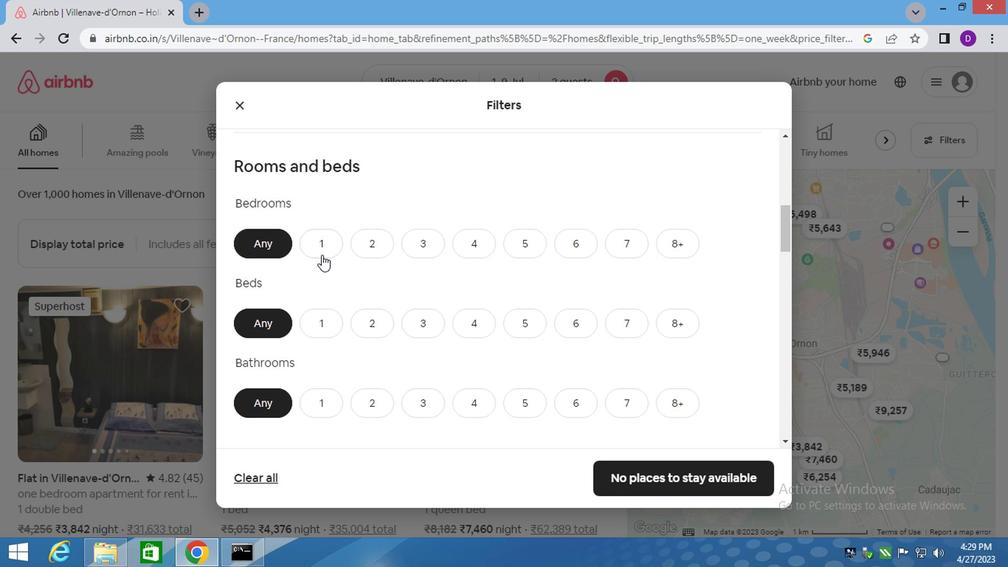 
Action: Mouse pressed left at (317, 248)
Screenshot: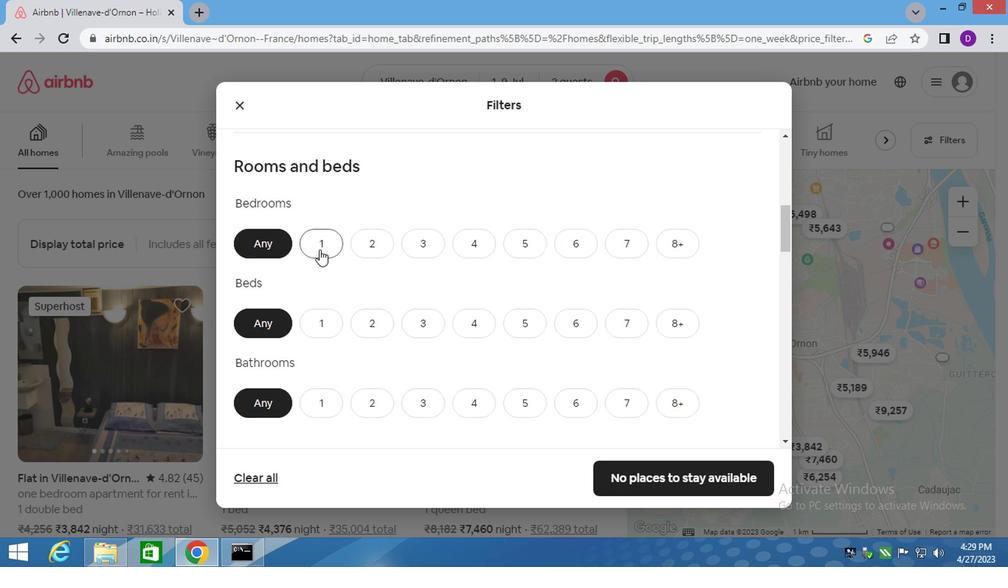 
Action: Mouse moved to (317, 328)
Screenshot: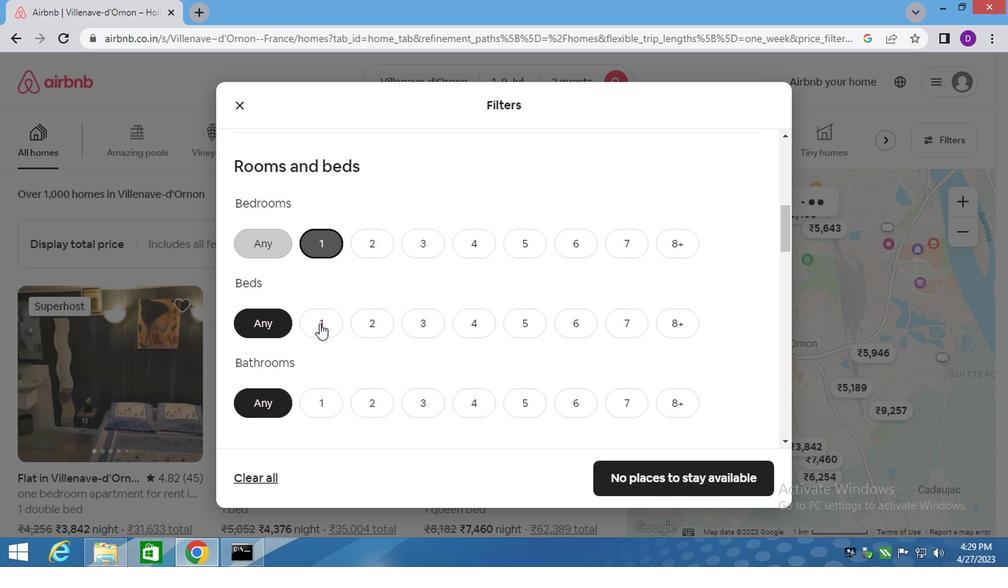 
Action: Mouse pressed left at (317, 328)
Screenshot: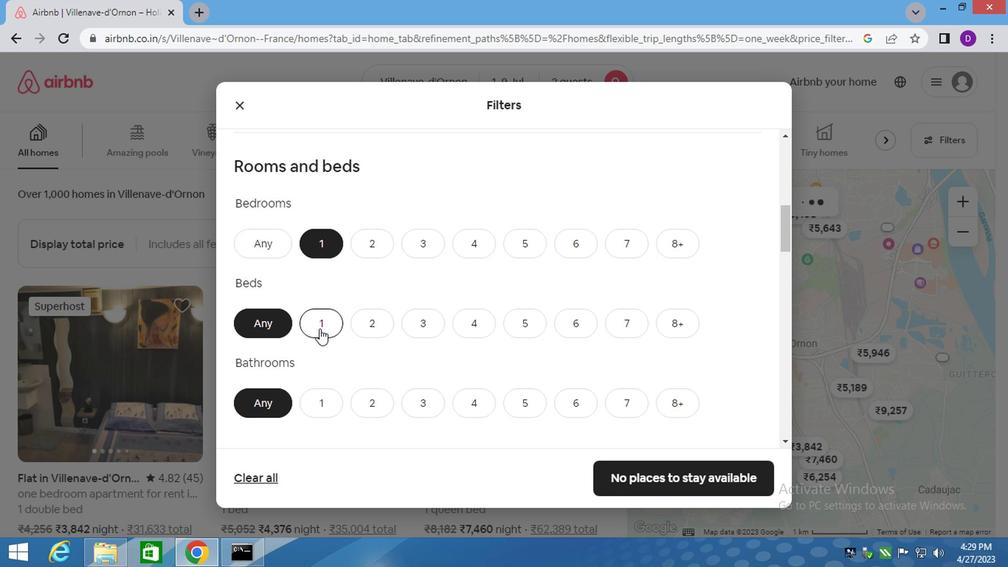 
Action: Mouse moved to (313, 403)
Screenshot: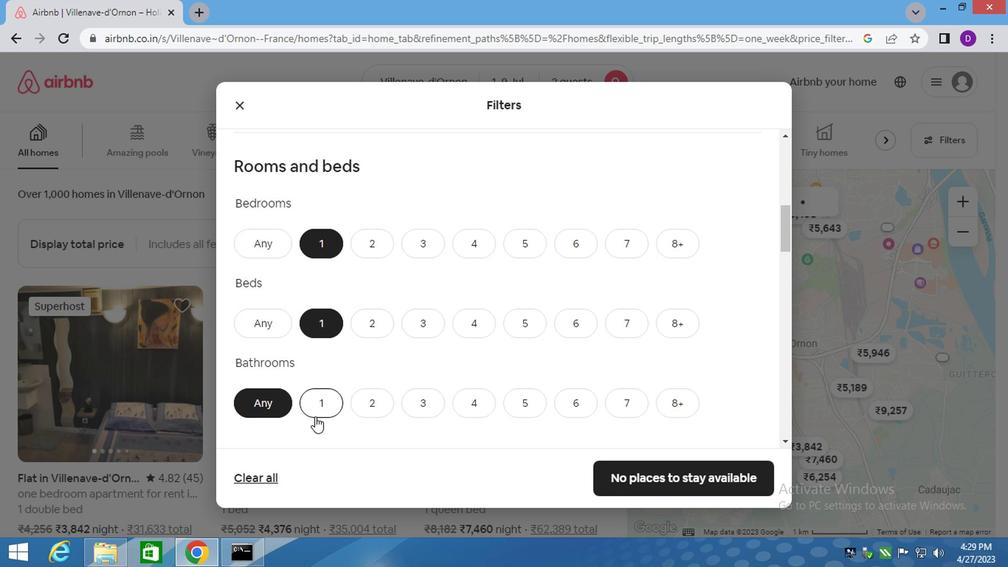 
Action: Mouse pressed left at (313, 403)
Screenshot: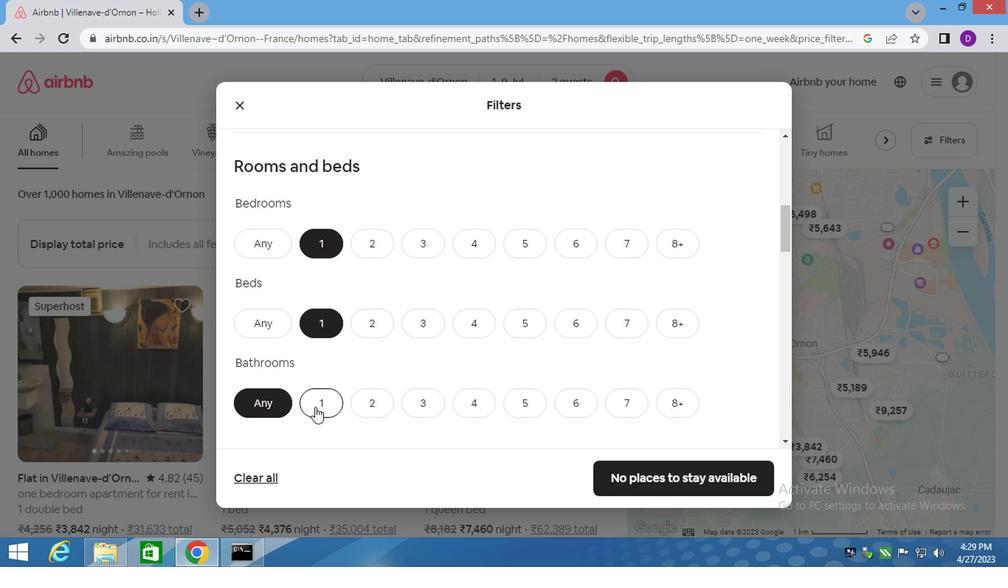 
Action: Mouse moved to (345, 371)
Screenshot: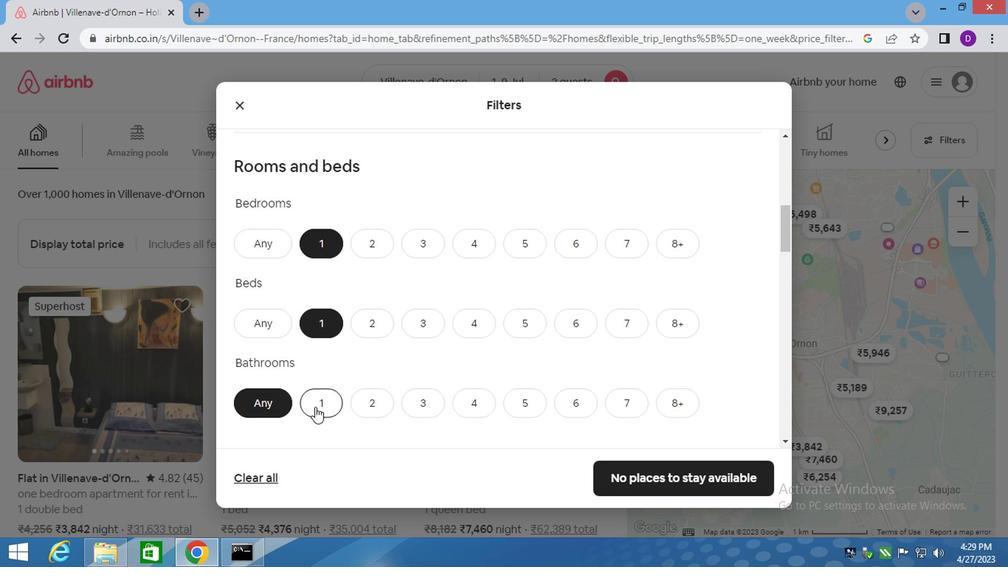 
Action: Mouse scrolled (345, 370) with delta (0, 0)
Screenshot: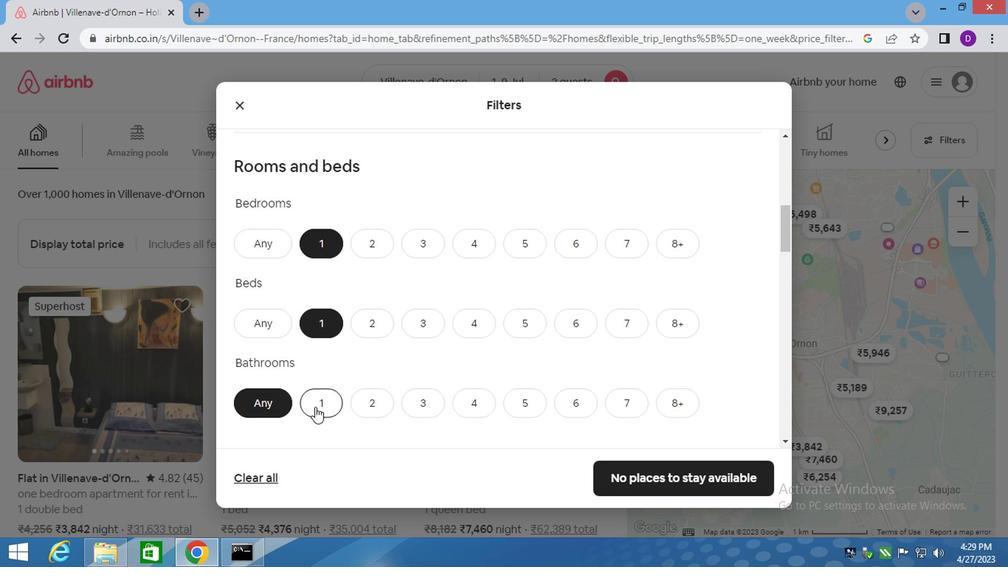 
Action: Mouse moved to (345, 371)
Screenshot: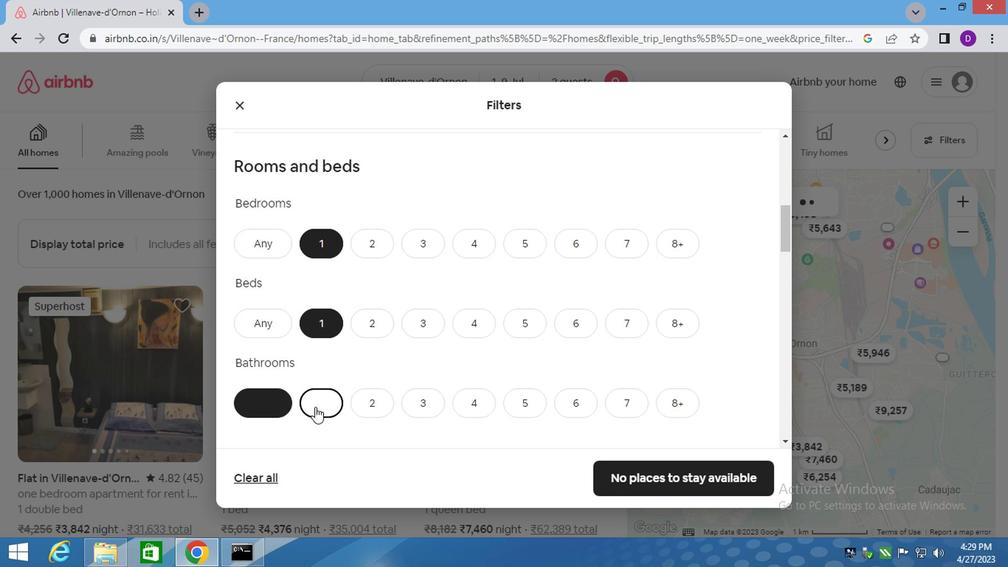 
Action: Mouse scrolled (345, 370) with delta (0, 0)
Screenshot: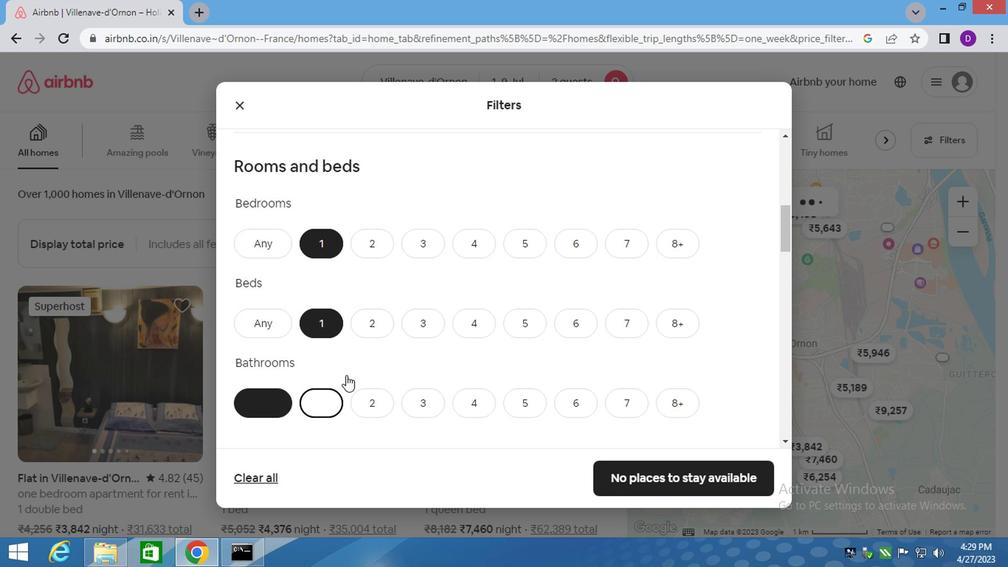 
Action: Mouse moved to (334, 368)
Screenshot: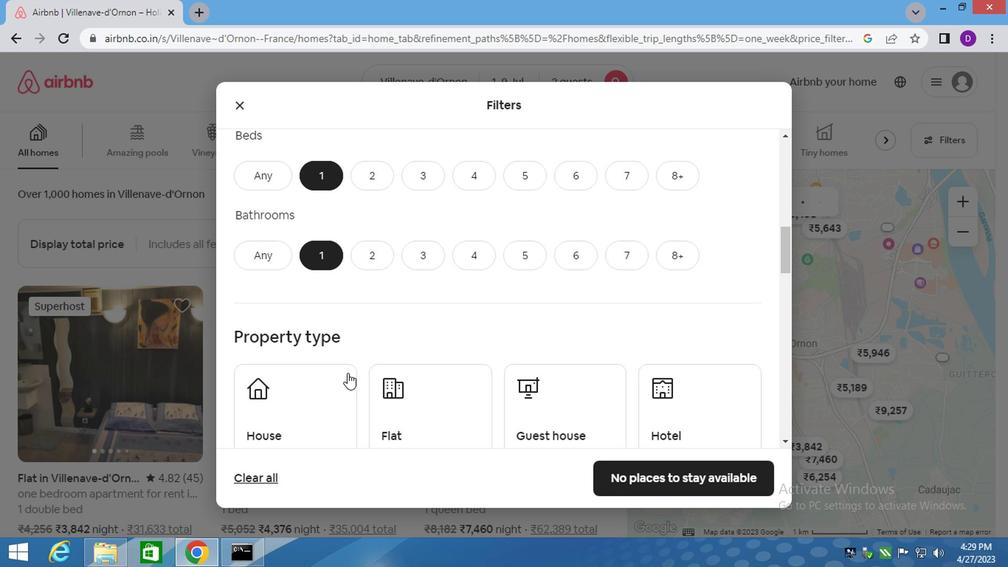 
Action: Mouse pressed left at (334, 368)
Screenshot: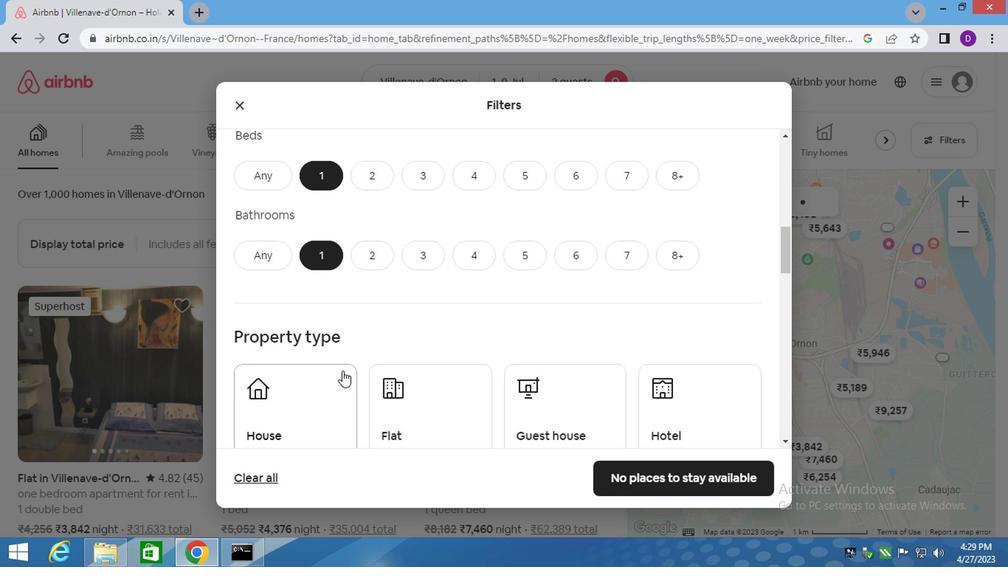 
Action: Mouse moved to (432, 379)
Screenshot: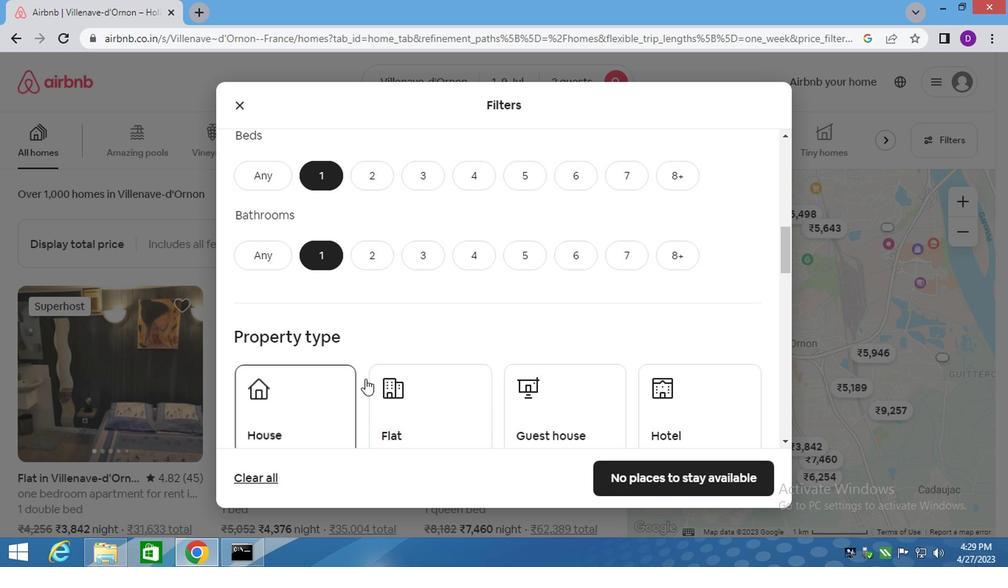 
Action: Mouse pressed left at (432, 379)
Screenshot: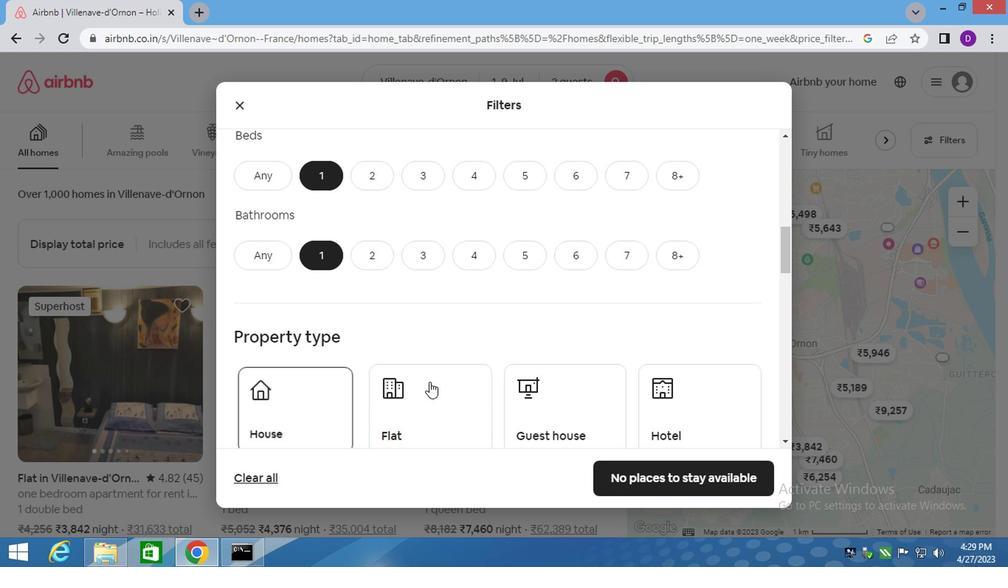 
Action: Mouse moved to (504, 397)
Screenshot: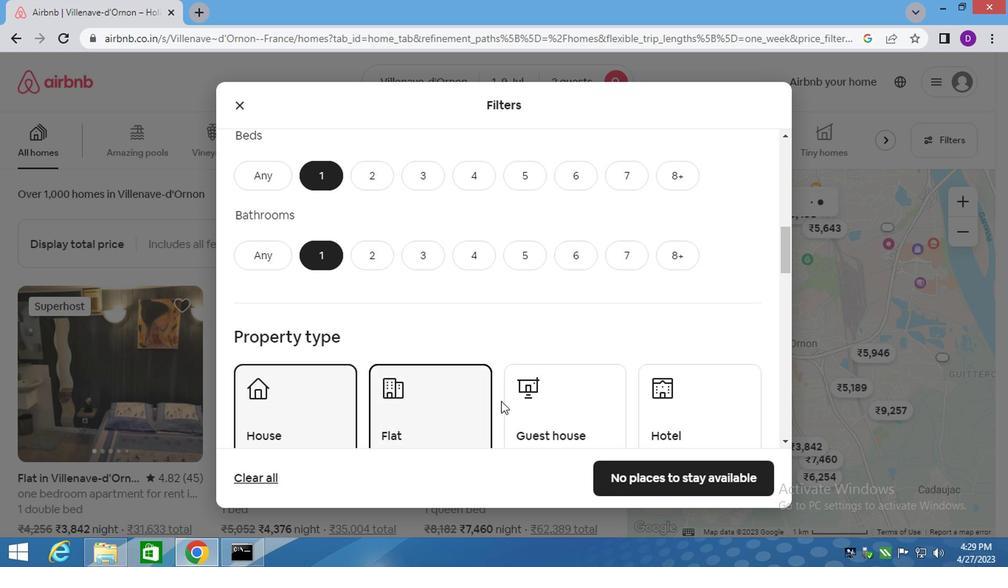 
Action: Mouse pressed left at (504, 397)
Screenshot: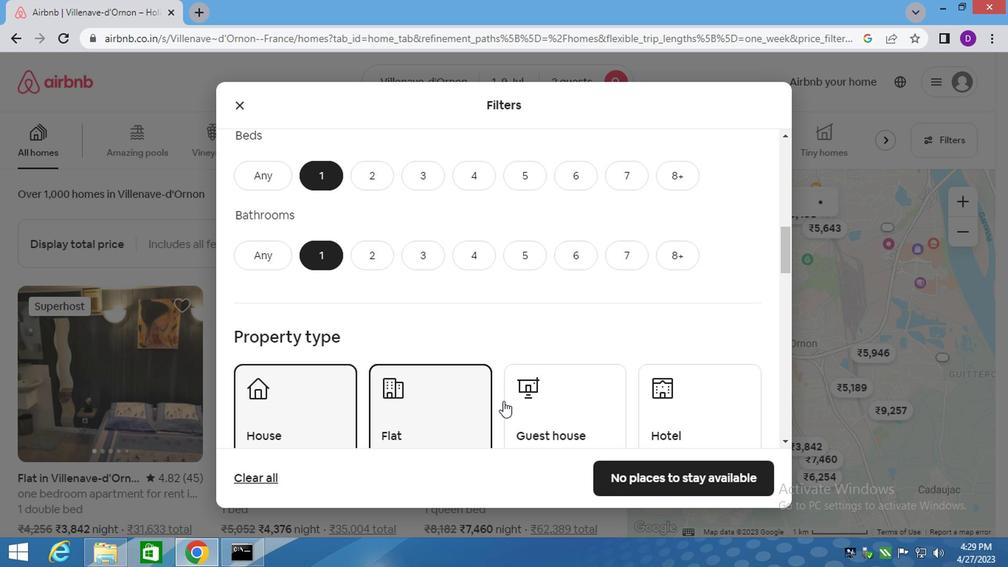 
Action: Mouse moved to (510, 363)
Screenshot: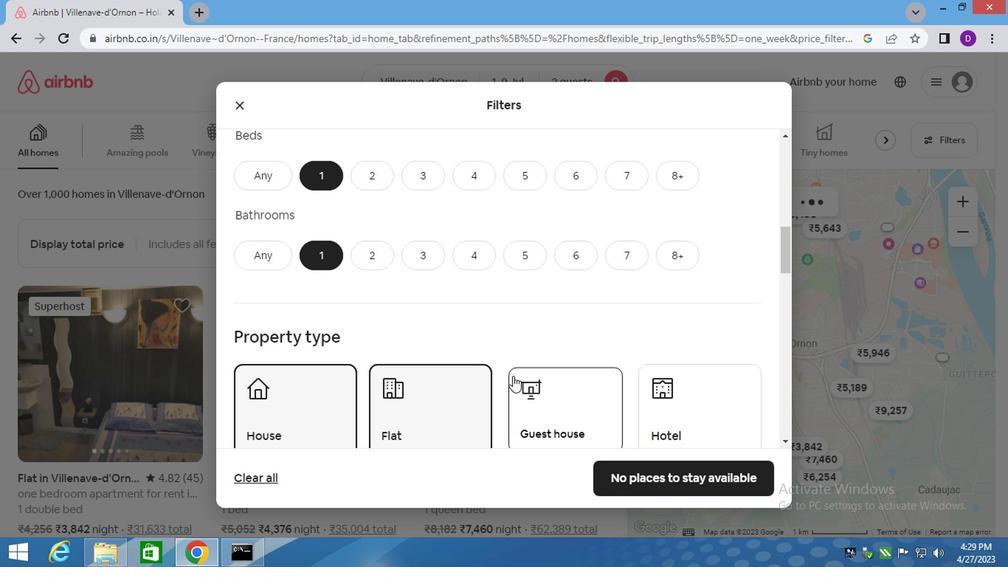 
Action: Mouse scrolled (510, 362) with delta (0, 0)
Screenshot: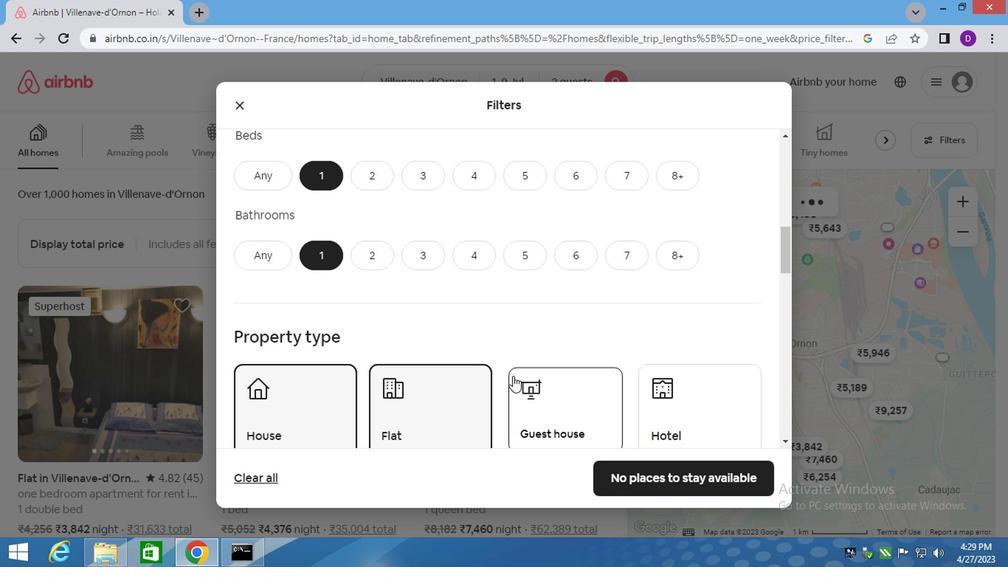 
Action: Mouse moved to (509, 362)
Screenshot: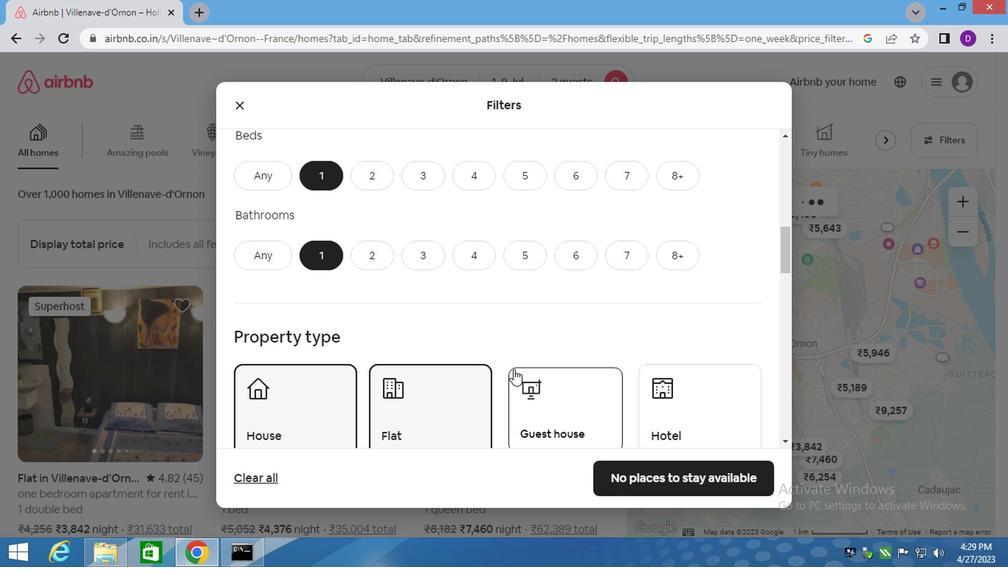 
Action: Mouse scrolled (509, 362) with delta (0, 0)
Screenshot: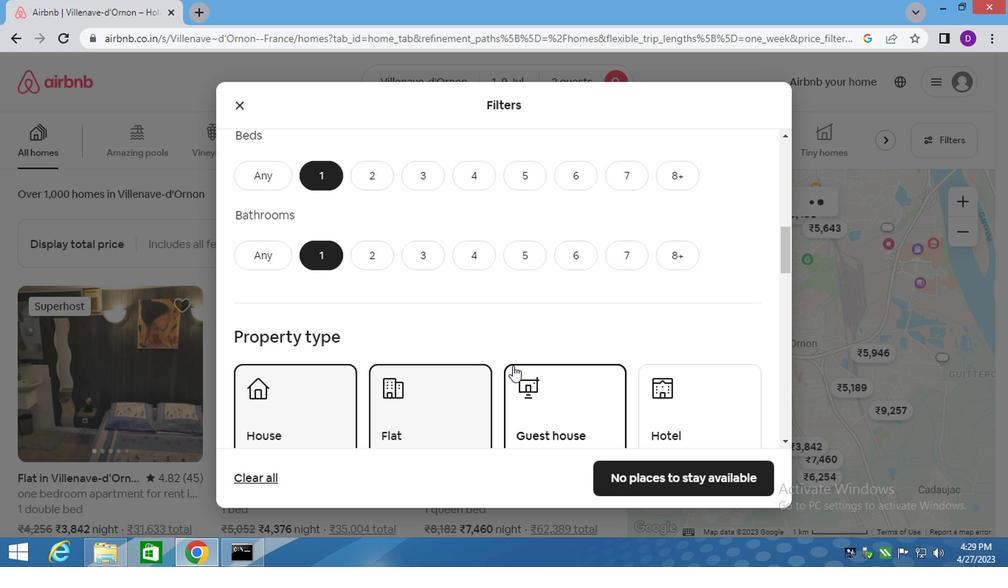 
Action: Mouse moved to (506, 360)
Screenshot: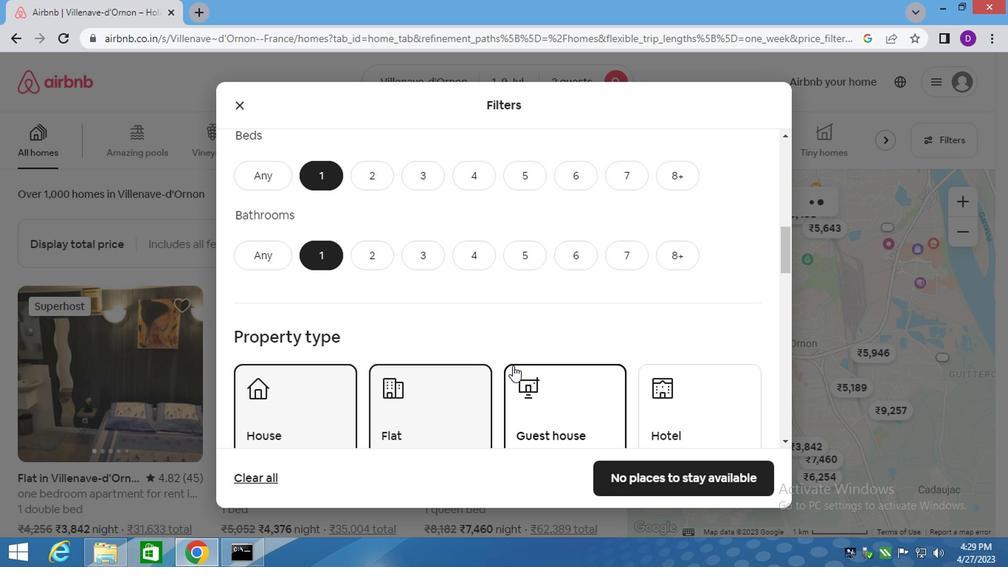 
Action: Mouse scrolled (508, 360) with delta (0, 0)
Screenshot: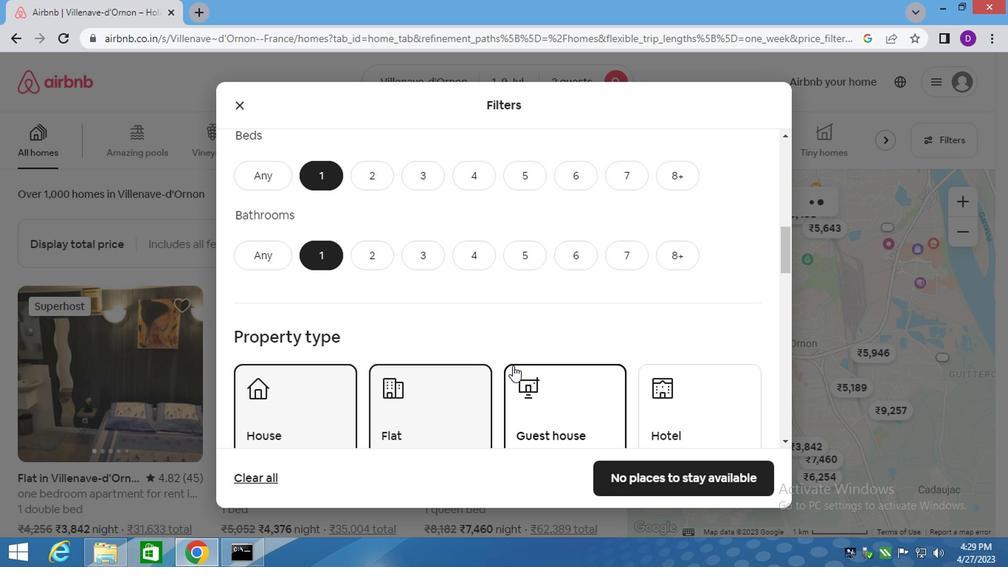 
Action: Mouse moved to (505, 359)
Screenshot: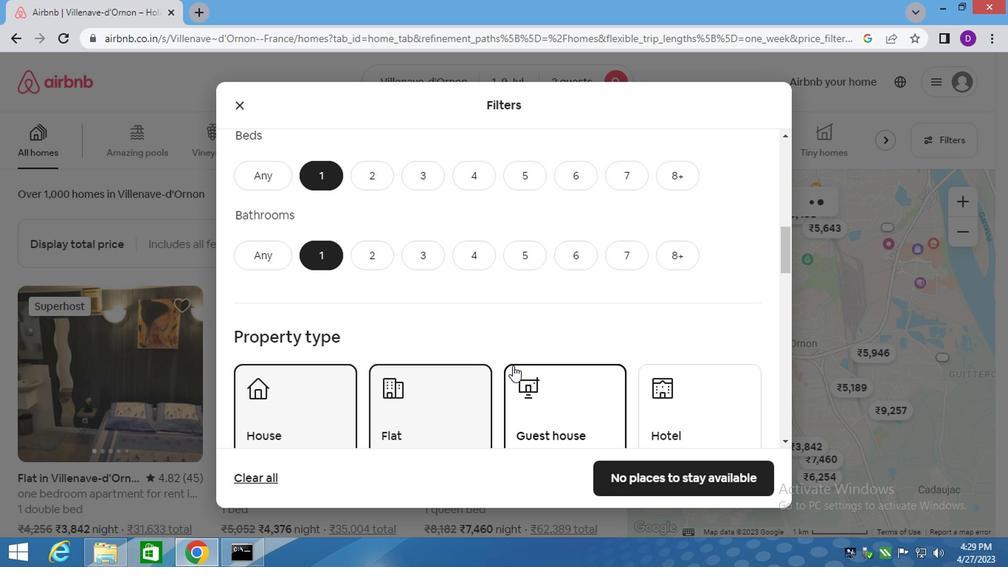 
Action: Mouse scrolled (505, 358) with delta (0, 0)
Screenshot: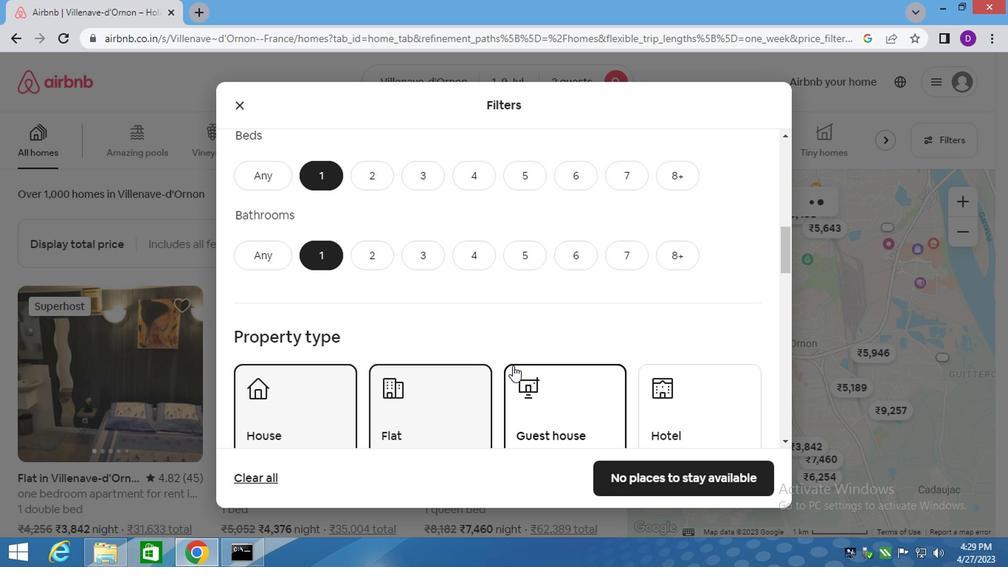 
Action: Mouse moved to (529, 331)
Screenshot: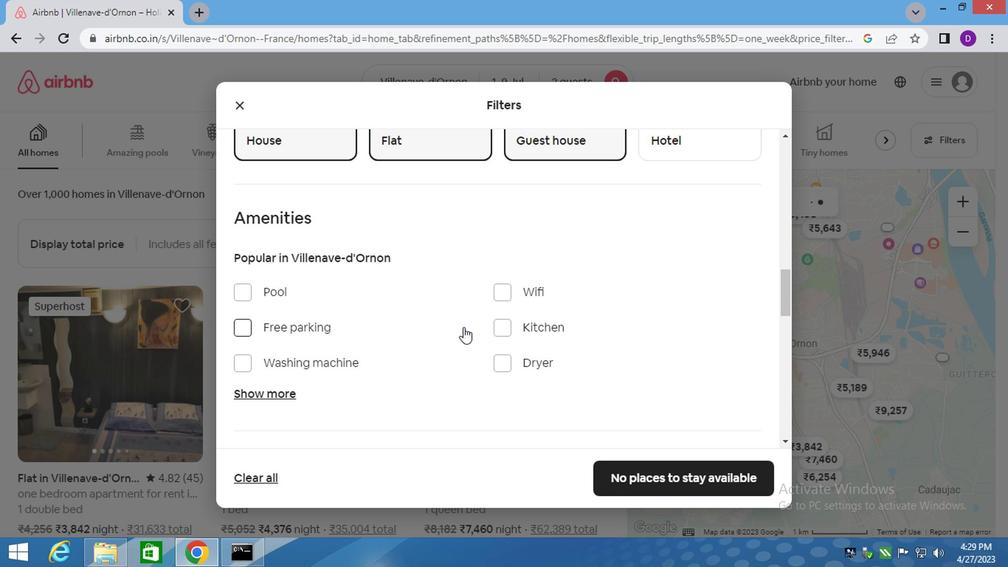 
Action: Mouse scrolled (524, 332) with delta (0, 0)
Screenshot: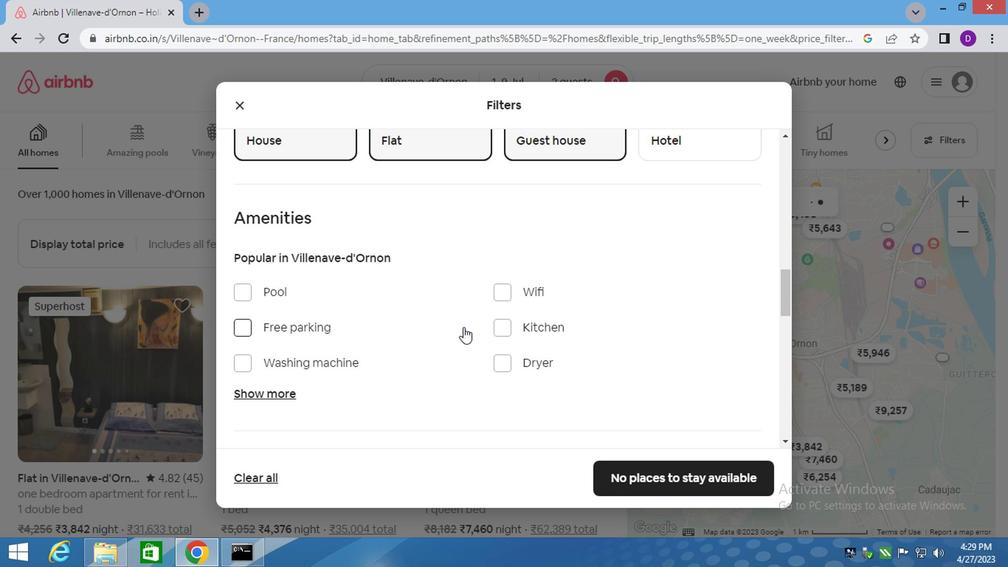 
Action: Mouse scrolled (525, 331) with delta (0, 0)
Screenshot: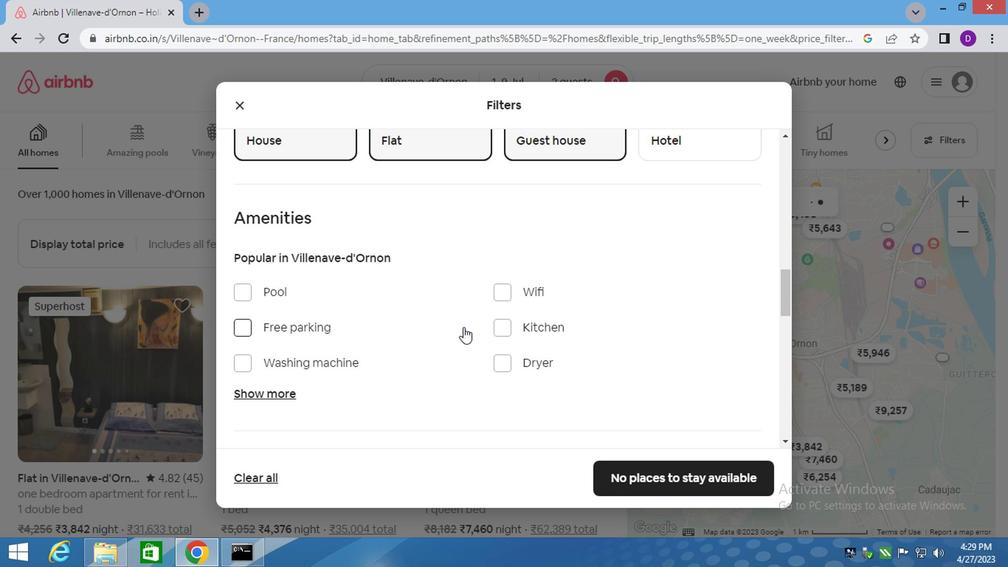
Action: Mouse moved to (537, 329)
Screenshot: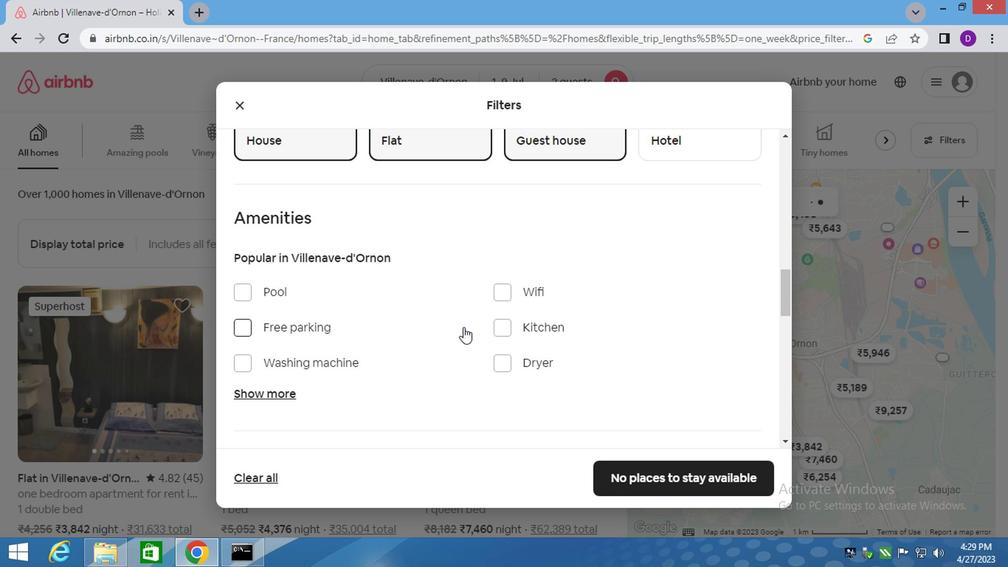 
Action: Mouse scrolled (537, 329) with delta (0, 0)
Screenshot: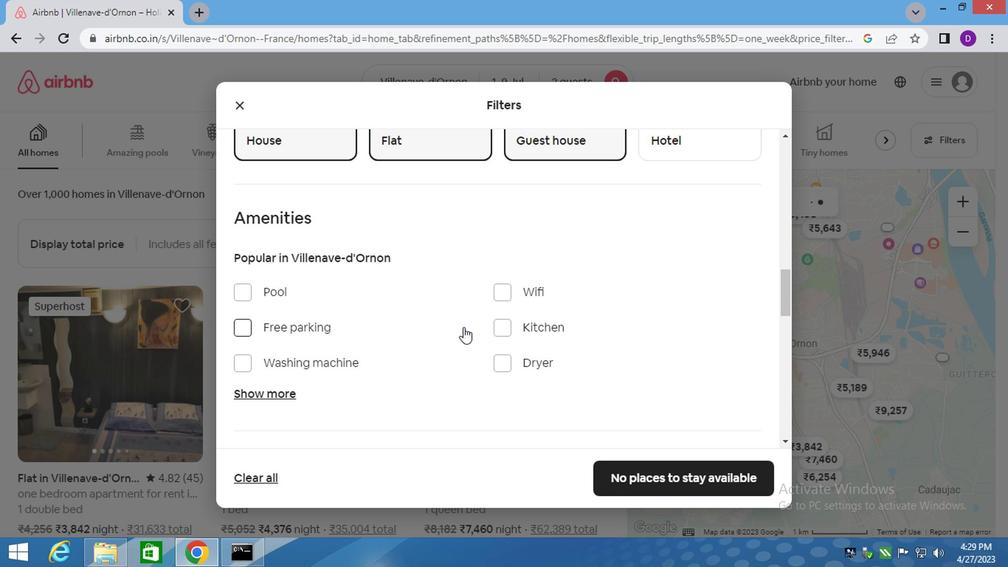 
Action: Mouse moved to (714, 326)
Screenshot: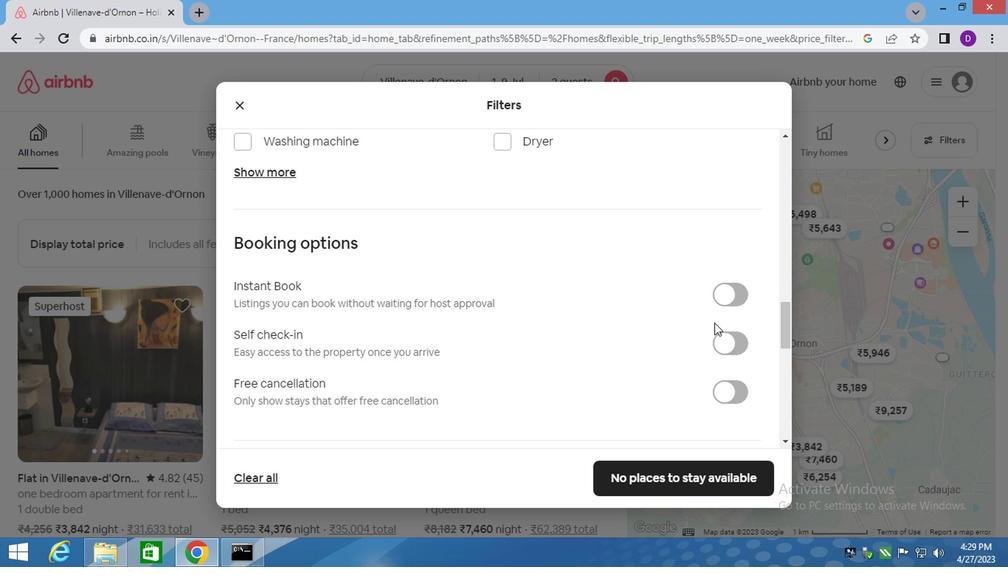 
Action: Mouse pressed left at (714, 326)
Screenshot: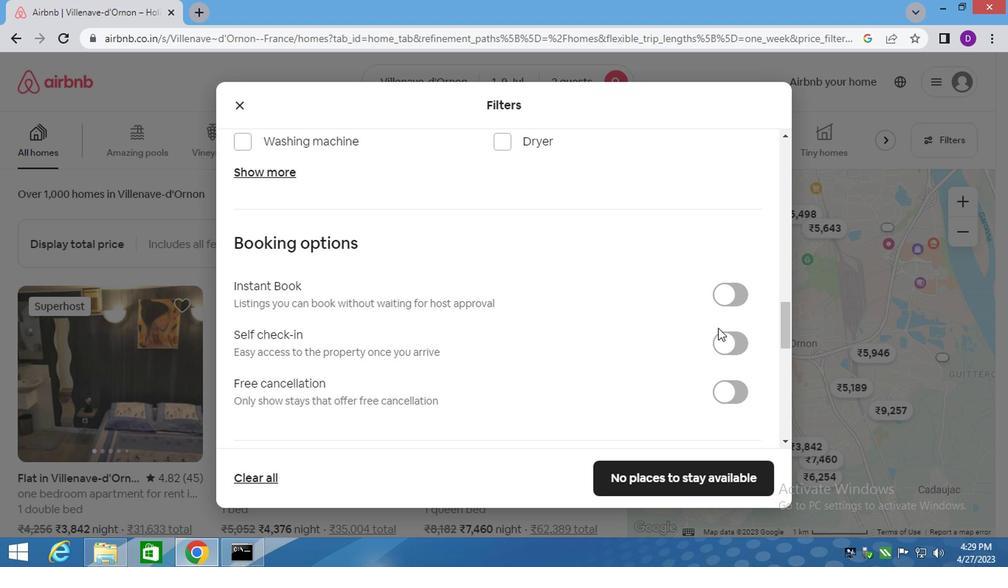 
Action: Mouse moved to (700, 333)
Screenshot: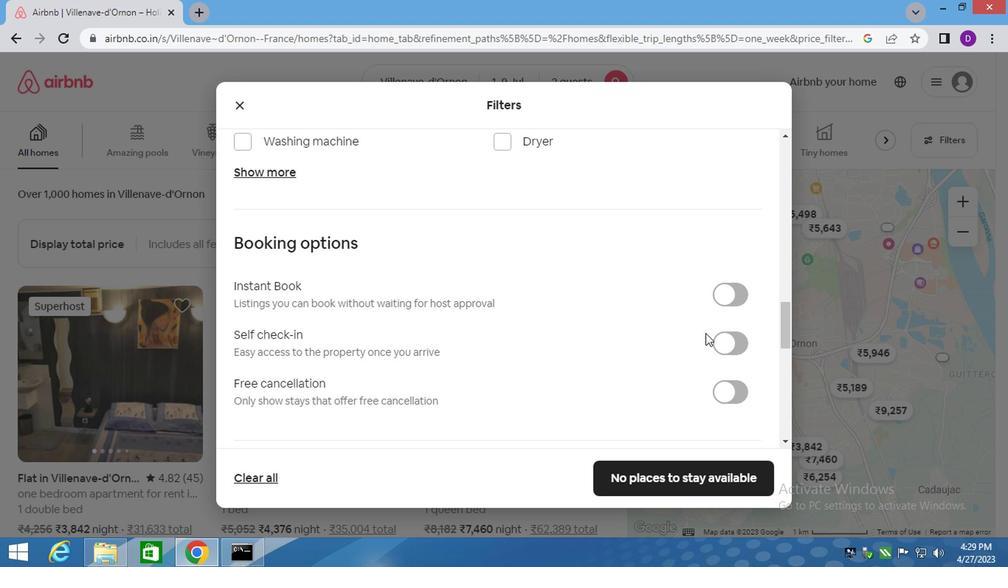 
Action: Mouse scrolled (700, 332) with delta (0, -1)
Screenshot: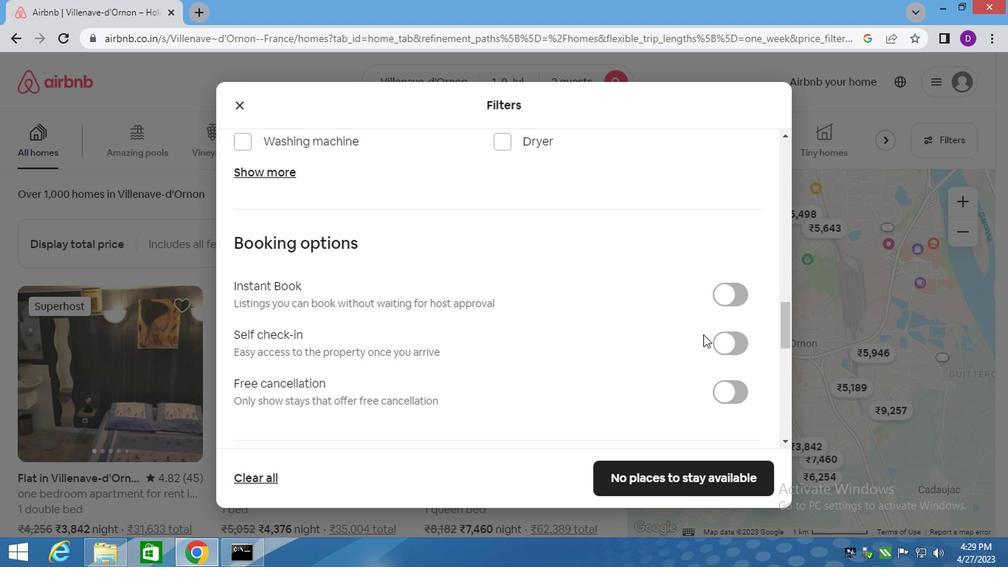 
Action: Mouse moved to (735, 277)
Screenshot: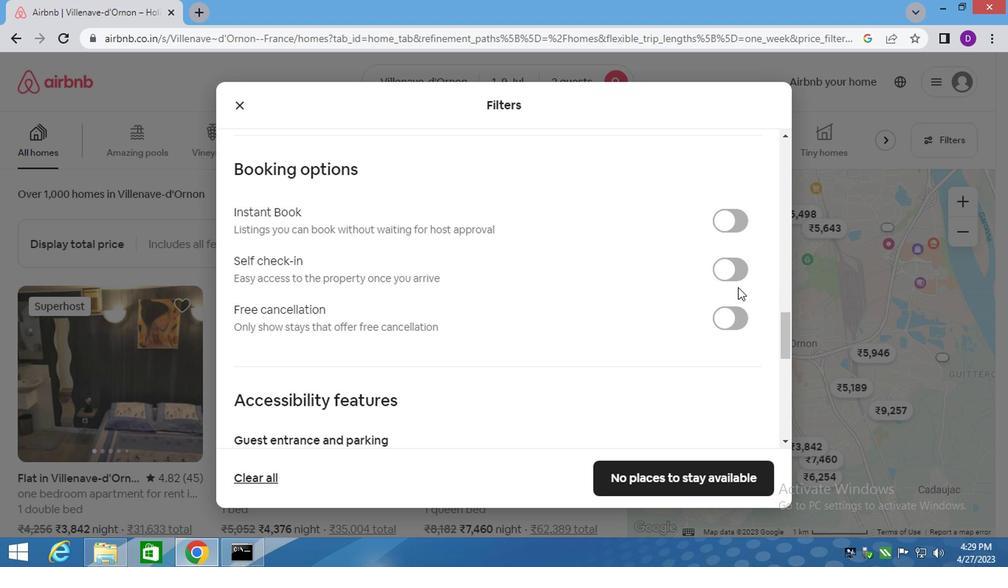 
Action: Mouse pressed left at (735, 277)
Screenshot: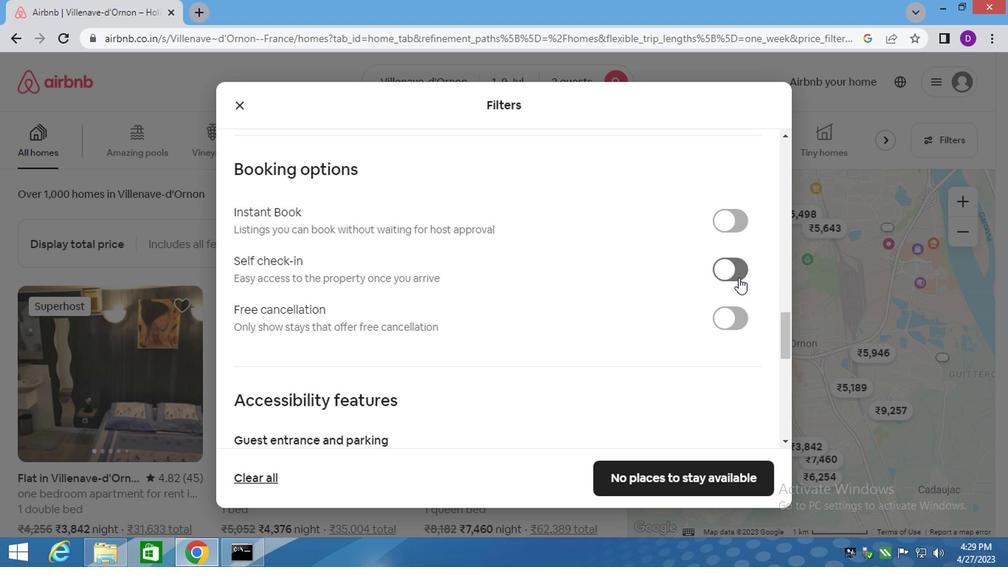
Action: Mouse moved to (682, 290)
Screenshot: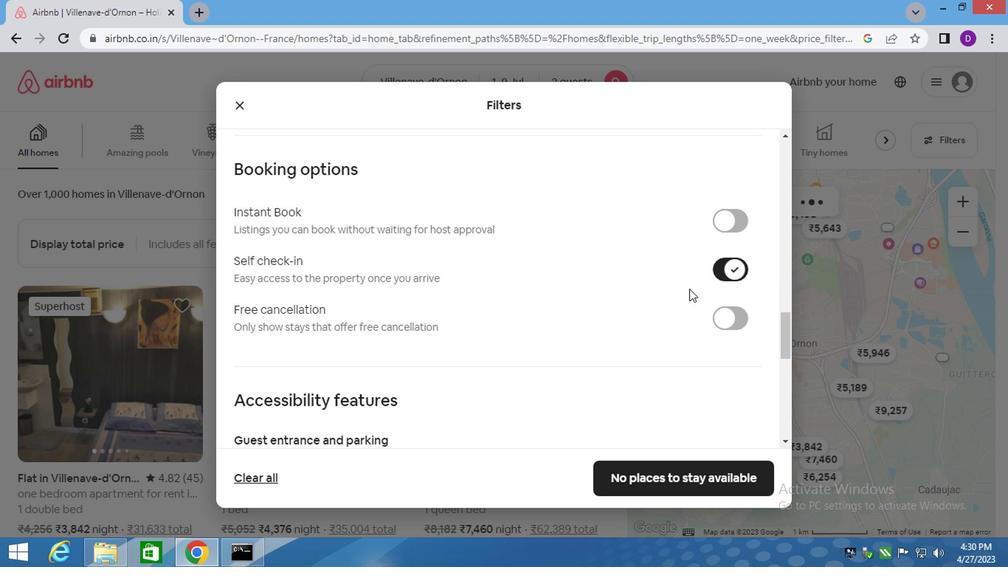 
Action: Mouse scrolled (682, 289) with delta (0, -1)
Screenshot: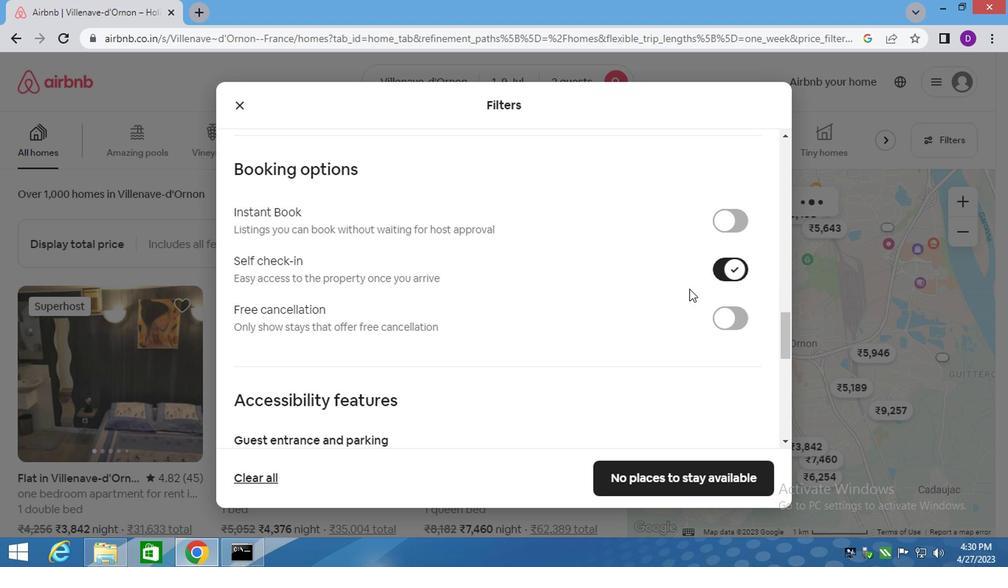 
Action: Mouse scrolled (682, 289) with delta (0, -1)
Screenshot: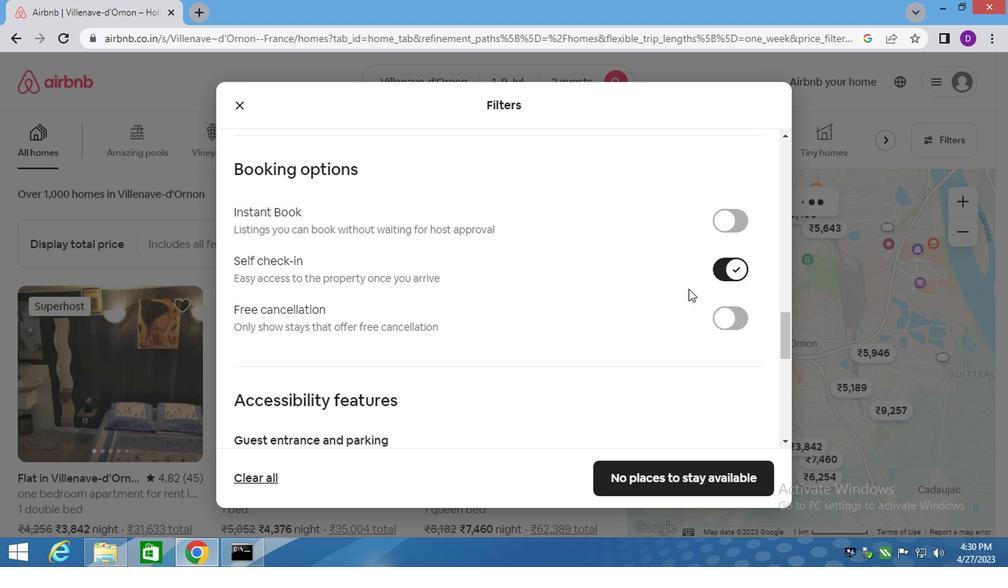 
Action: Mouse scrolled (682, 289) with delta (0, -1)
Screenshot: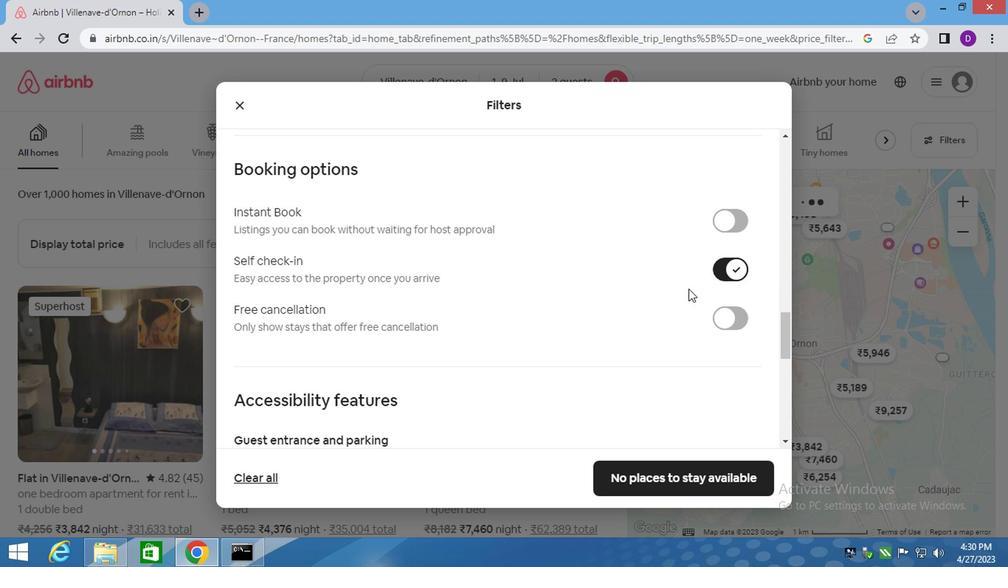 
Action: Mouse scrolled (682, 289) with delta (0, -1)
Screenshot: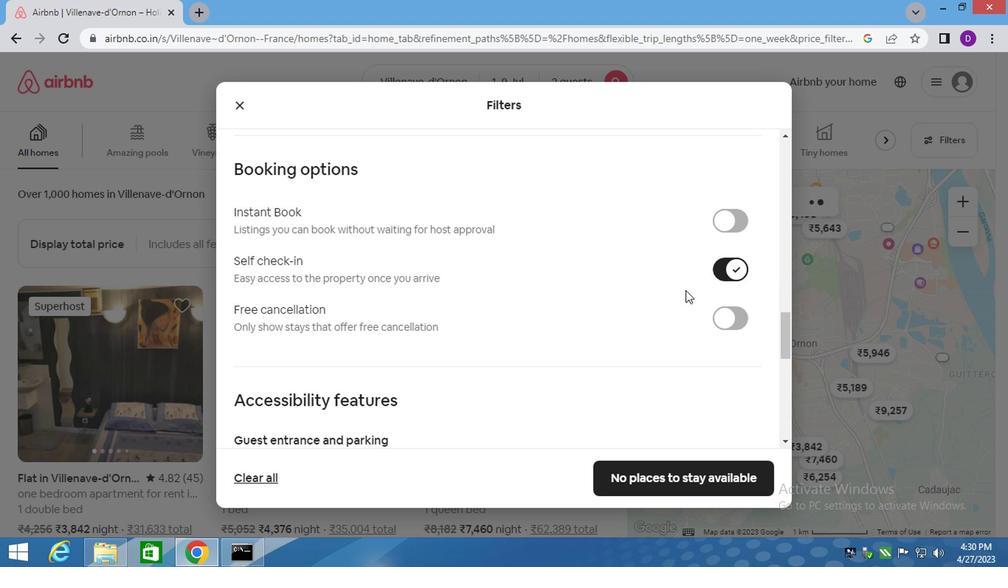 
Action: Mouse moved to (599, 320)
Screenshot: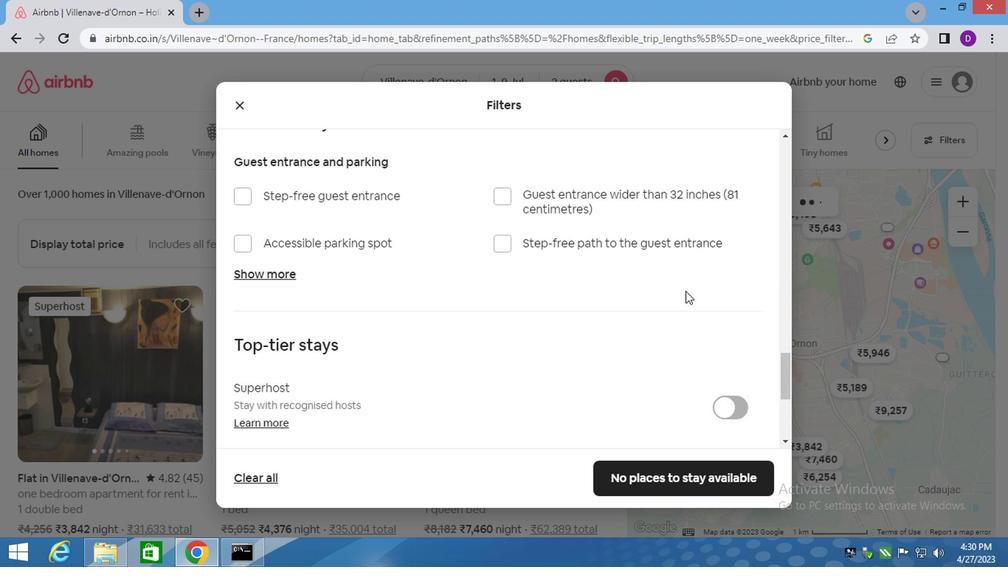 
Action: Mouse scrolled (599, 319) with delta (0, 0)
Screenshot: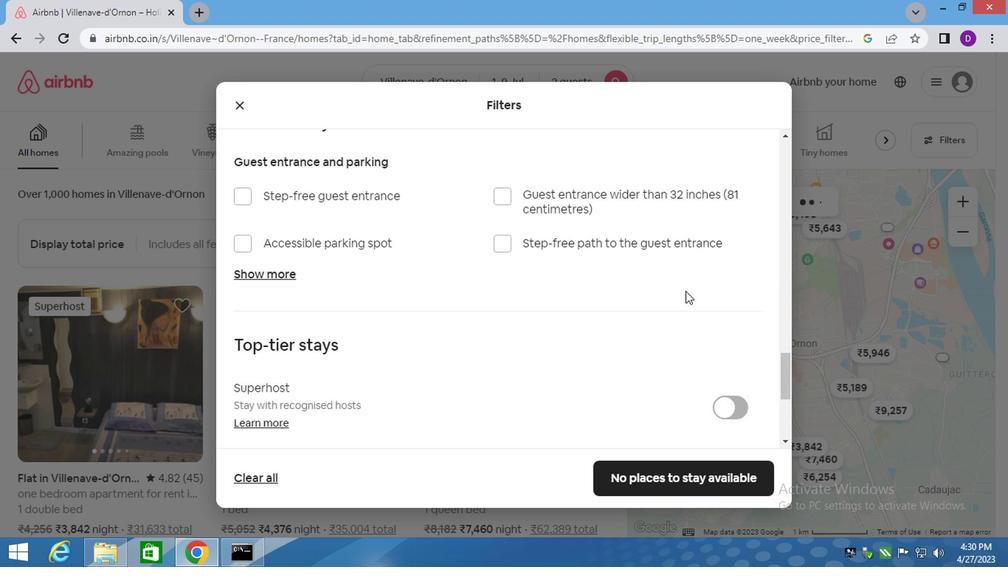 
Action: Mouse scrolled (599, 319) with delta (0, 0)
Screenshot: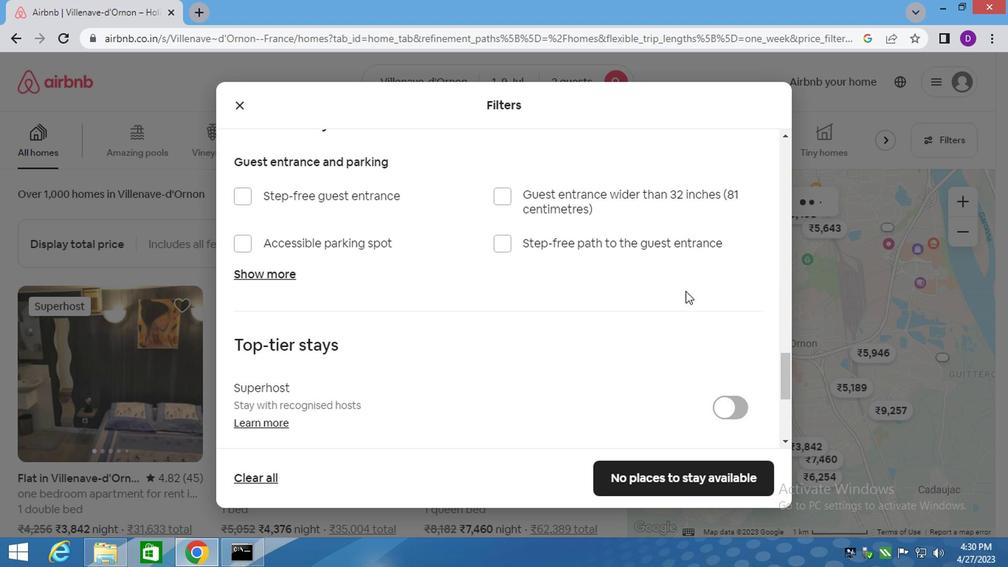
Action: Mouse moved to (370, 371)
Screenshot: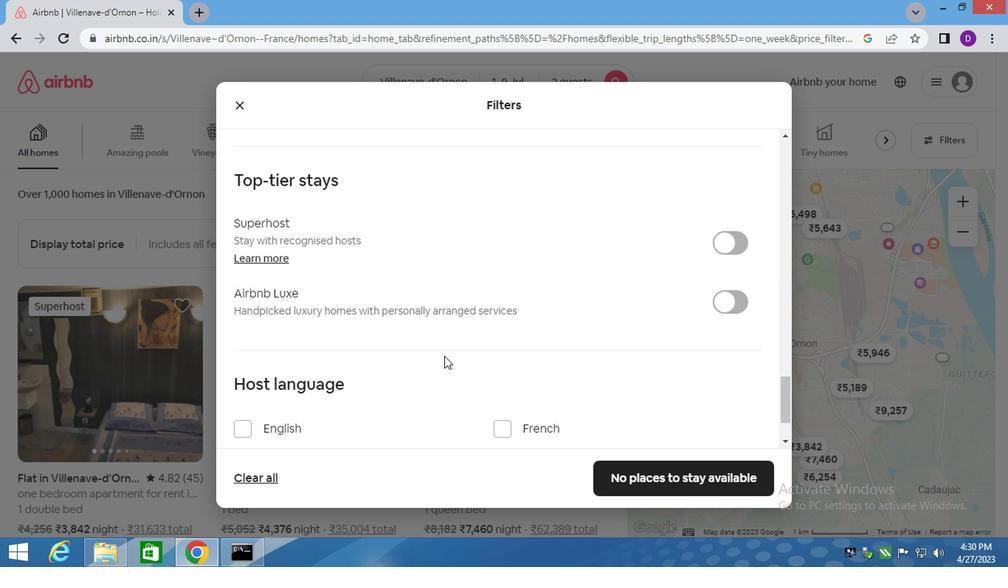 
Action: Mouse scrolled (370, 370) with delta (0, 0)
Screenshot: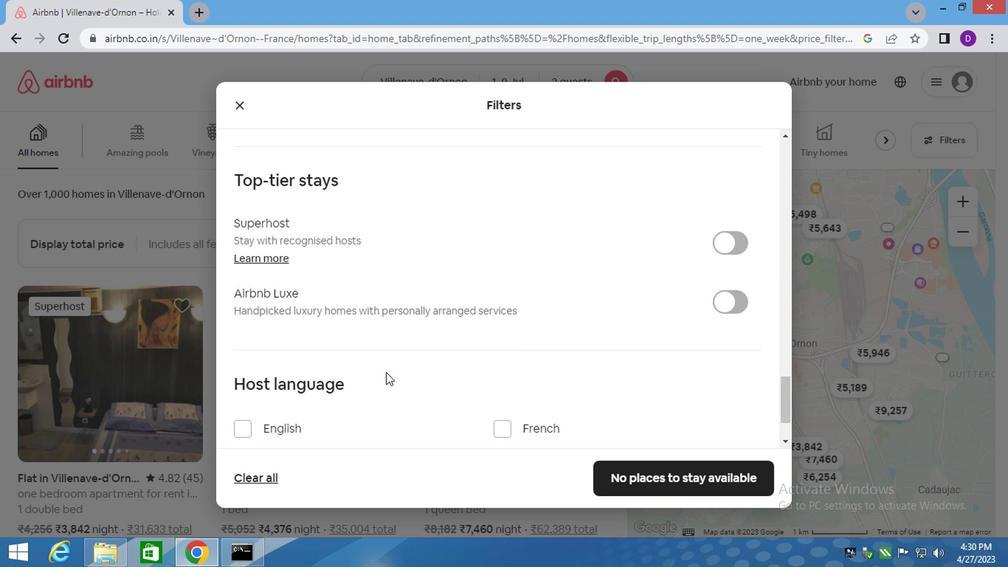 
Action: Mouse scrolled (370, 370) with delta (0, 0)
Screenshot: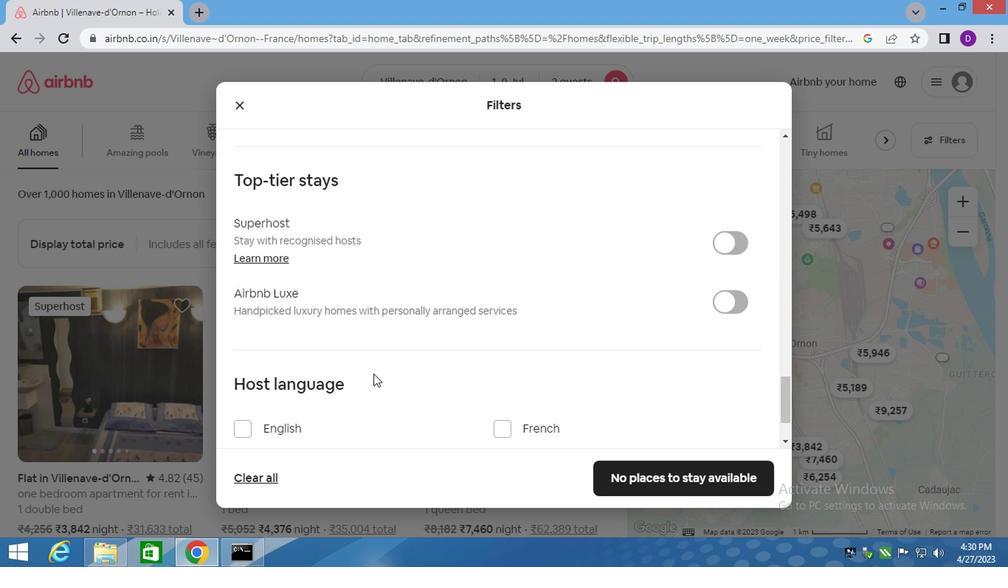 
Action: Mouse moved to (279, 347)
Screenshot: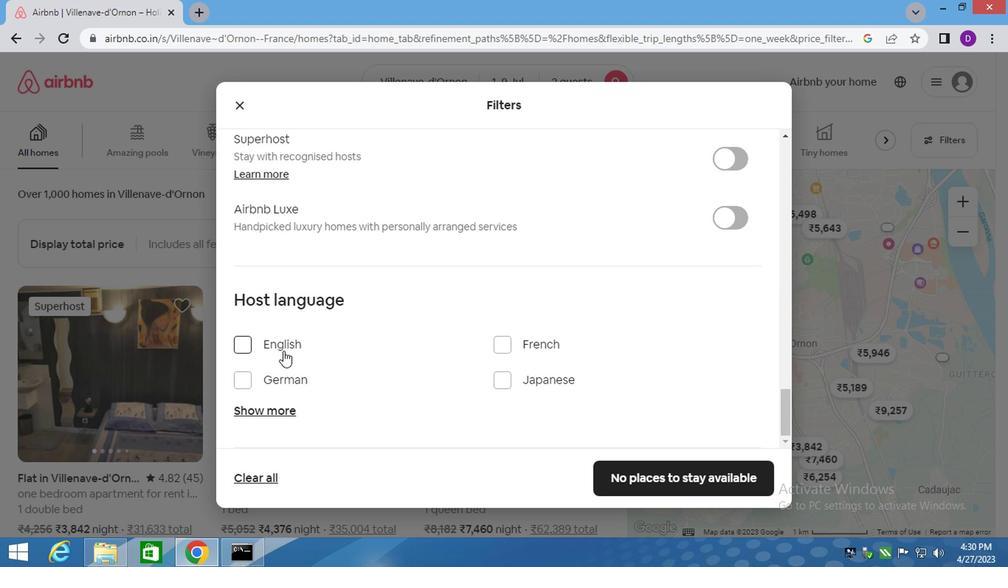 
Action: Mouse pressed left at (279, 347)
Screenshot: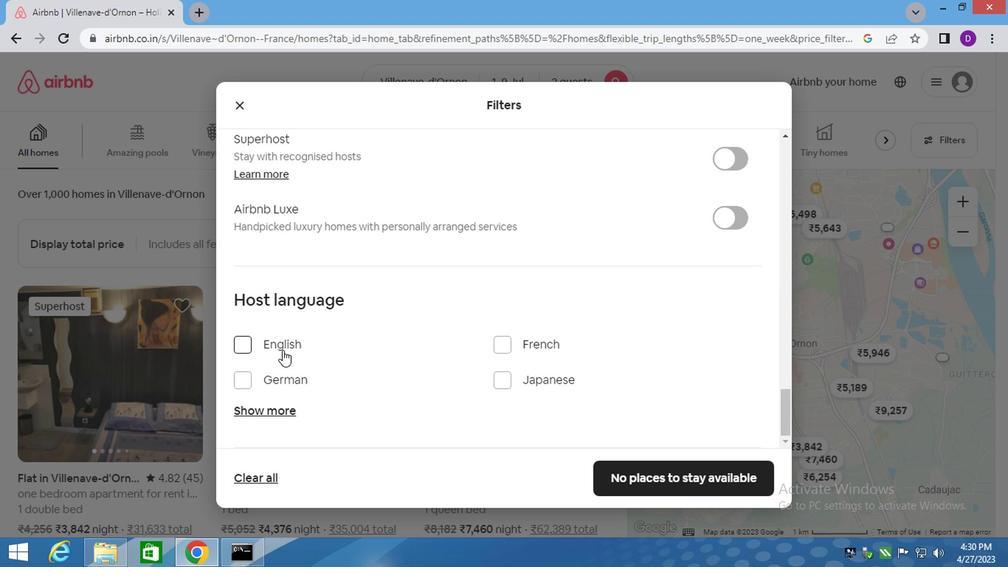 
Action: Mouse moved to (640, 475)
Screenshot: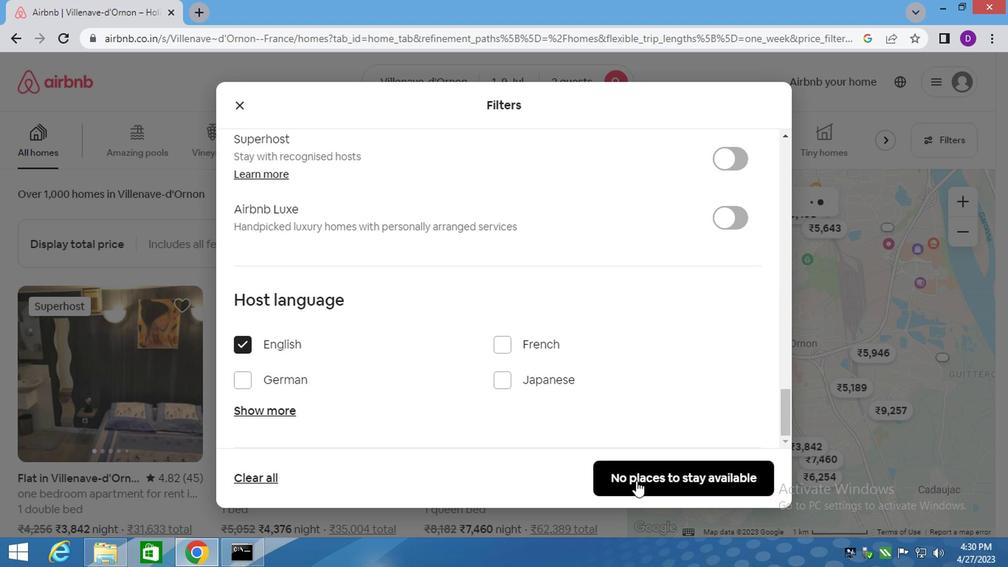 
Action: Mouse pressed left at (640, 475)
Screenshot: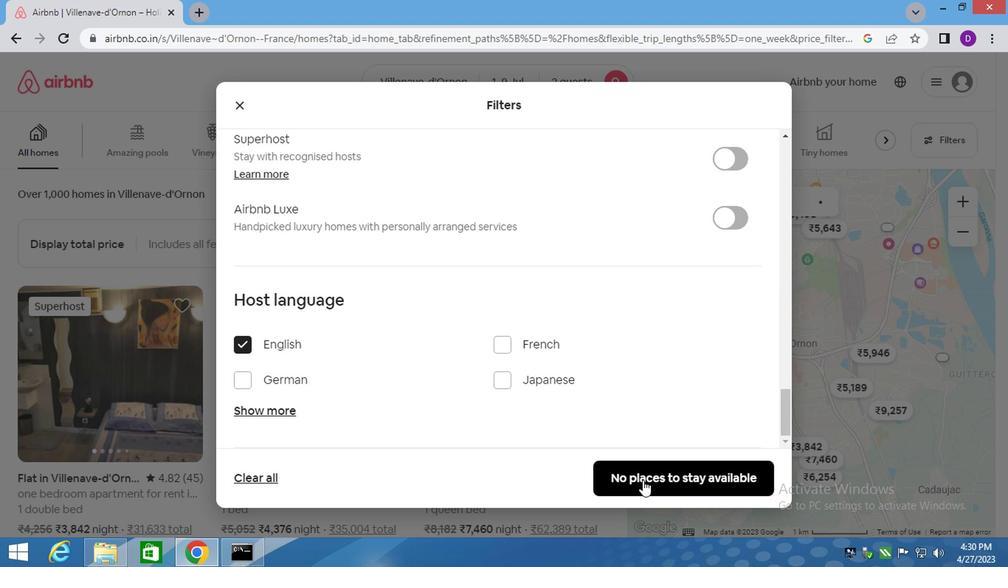 
Action: Mouse moved to (574, 472)
Screenshot: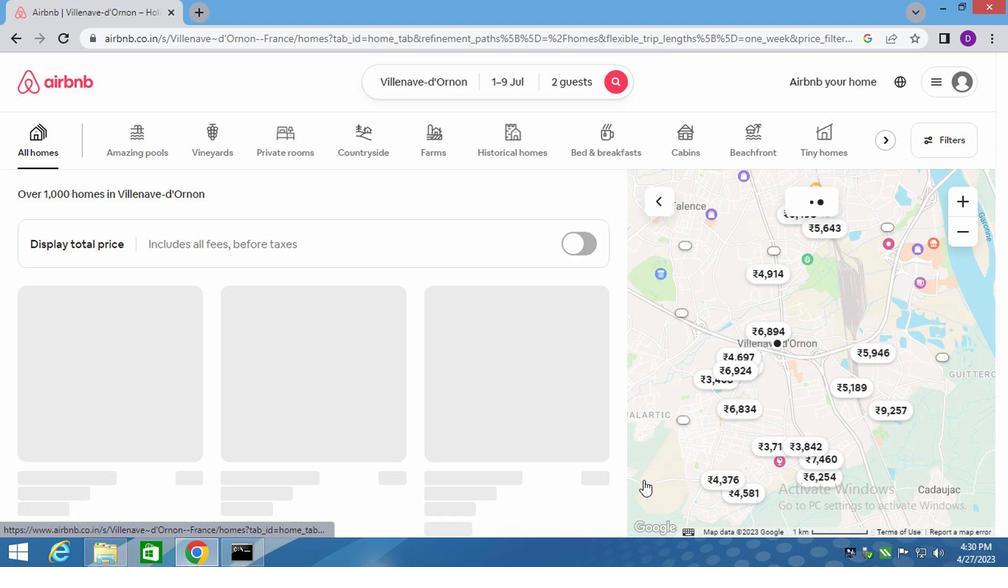 
